 Task: Find connections with filter location Wuppertal with filter topic #successwith filter profile language French with filter current company Kearney with filter school Doon University, Dehradun with filter industry Office Administration with filter service category Information Management with filter keywords title Nurse
Action: Mouse moved to (588, 69)
Screenshot: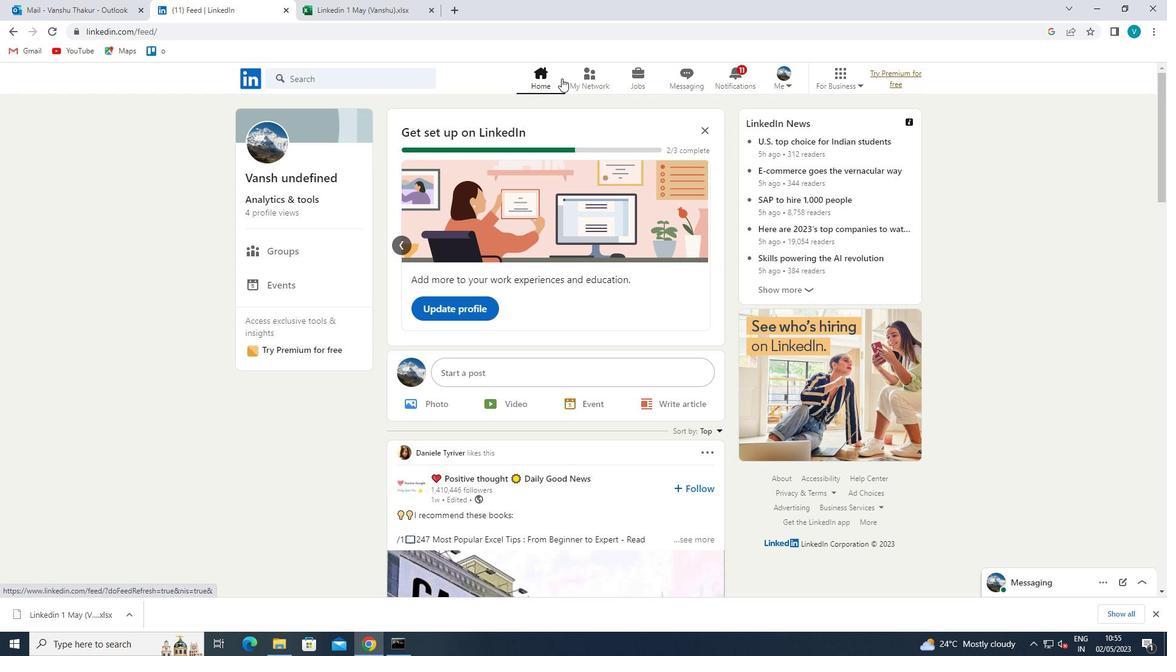 
Action: Mouse pressed left at (588, 69)
Screenshot: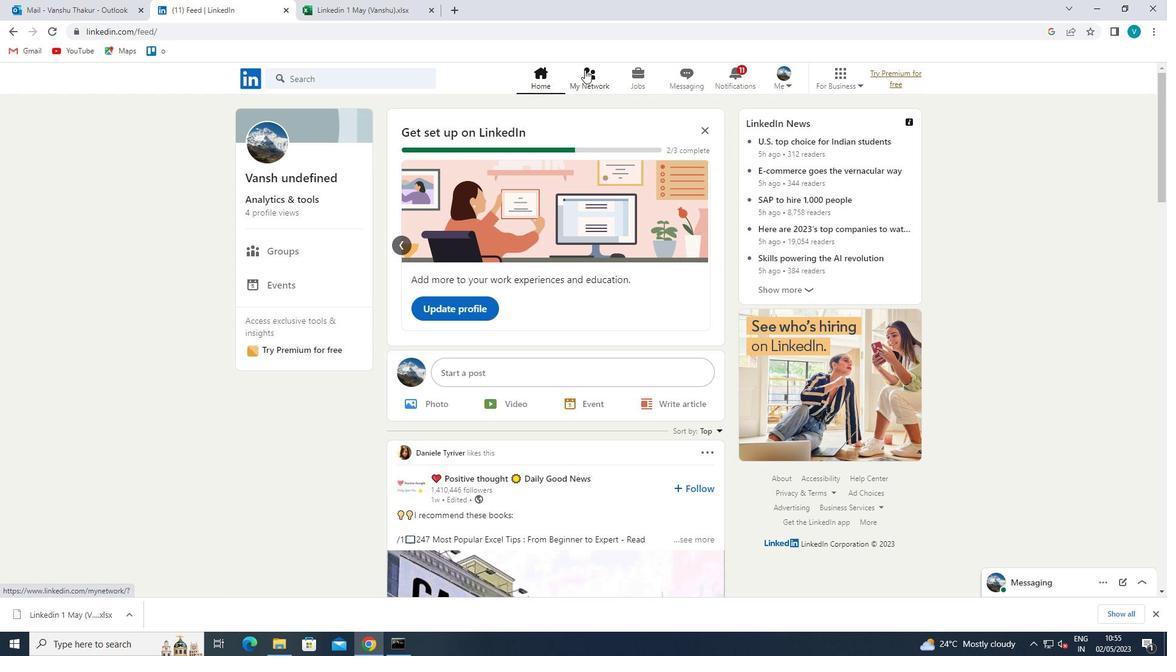 
Action: Mouse moved to (376, 146)
Screenshot: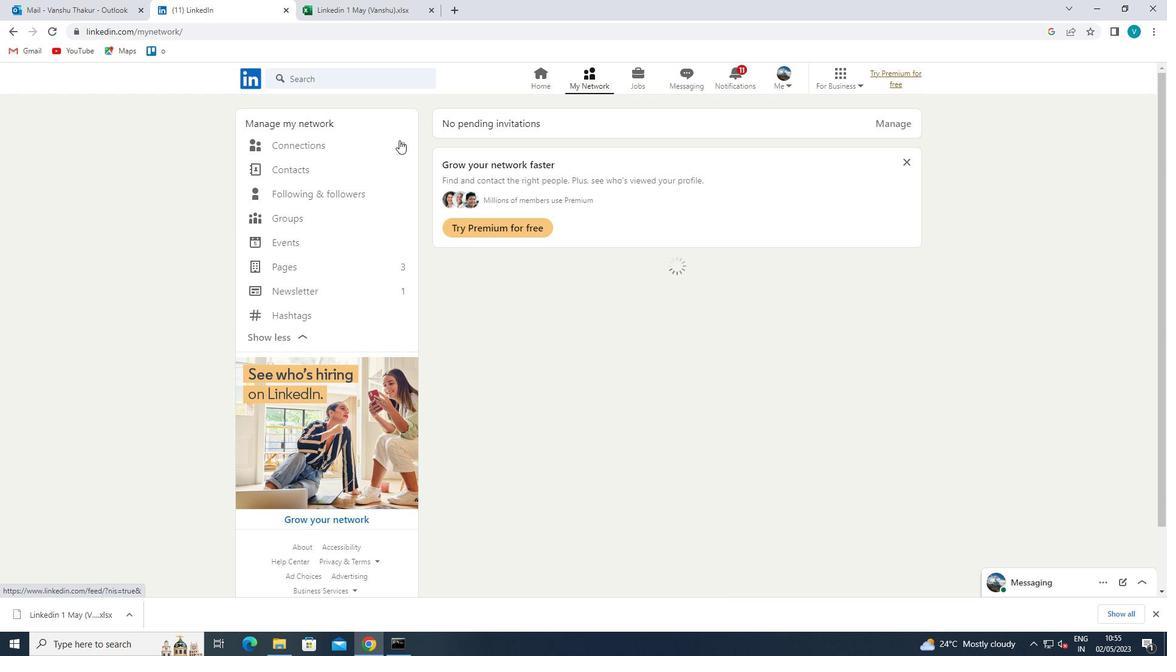 
Action: Mouse pressed left at (376, 146)
Screenshot: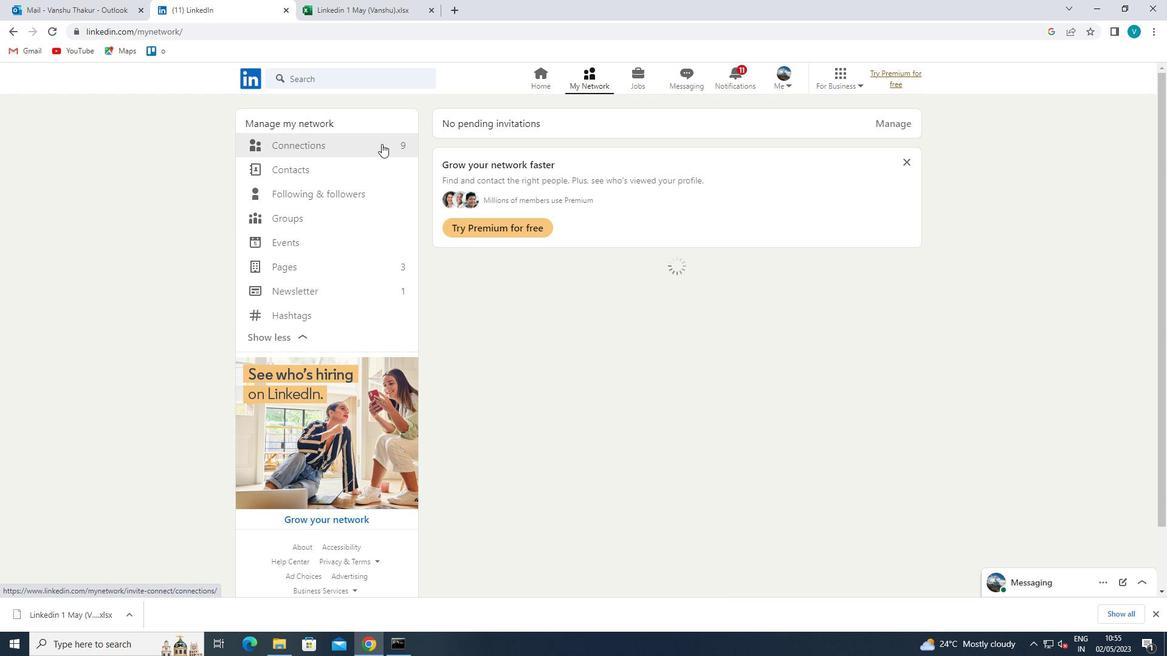 
Action: Mouse moved to (684, 143)
Screenshot: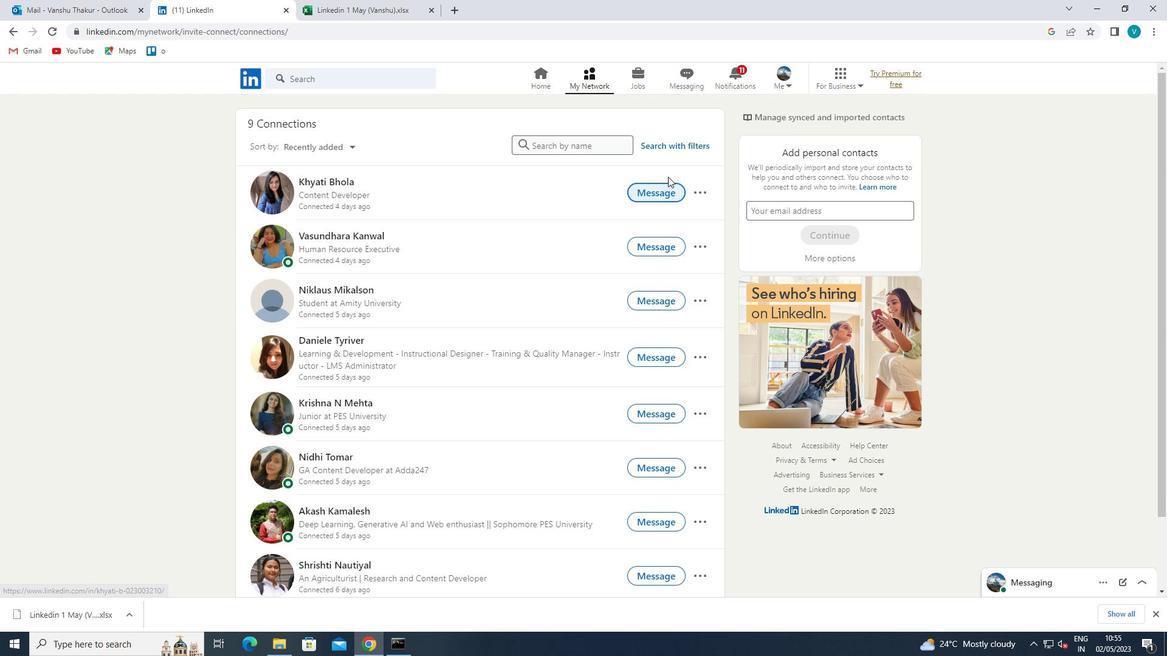 
Action: Mouse pressed left at (684, 143)
Screenshot: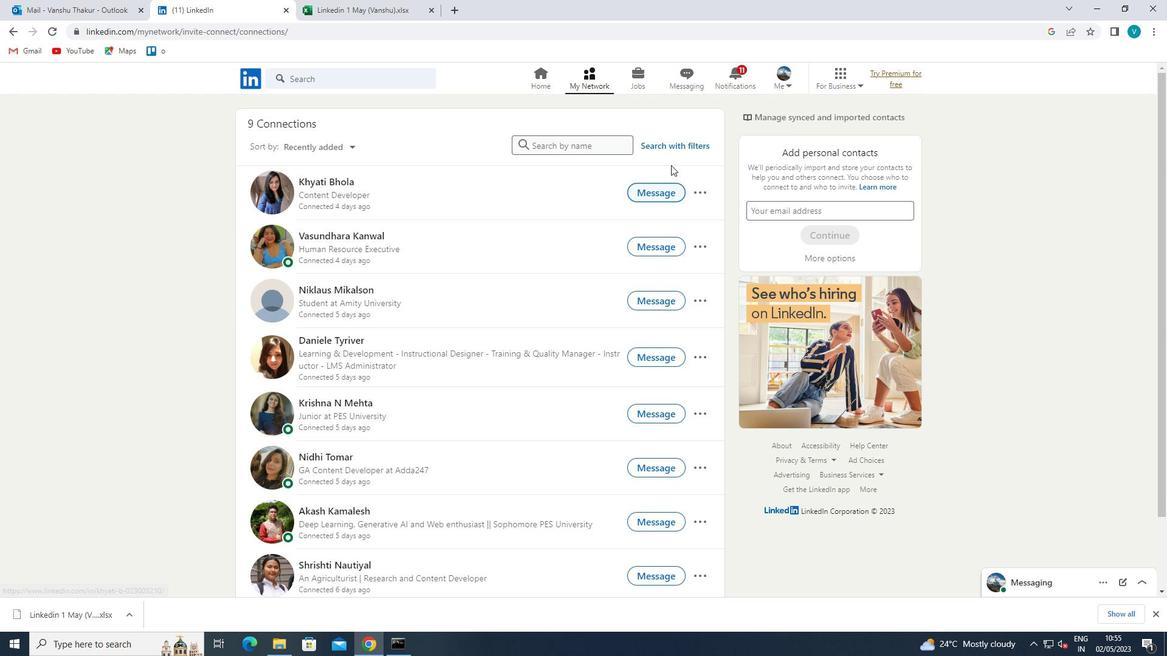 
Action: Mouse moved to (571, 109)
Screenshot: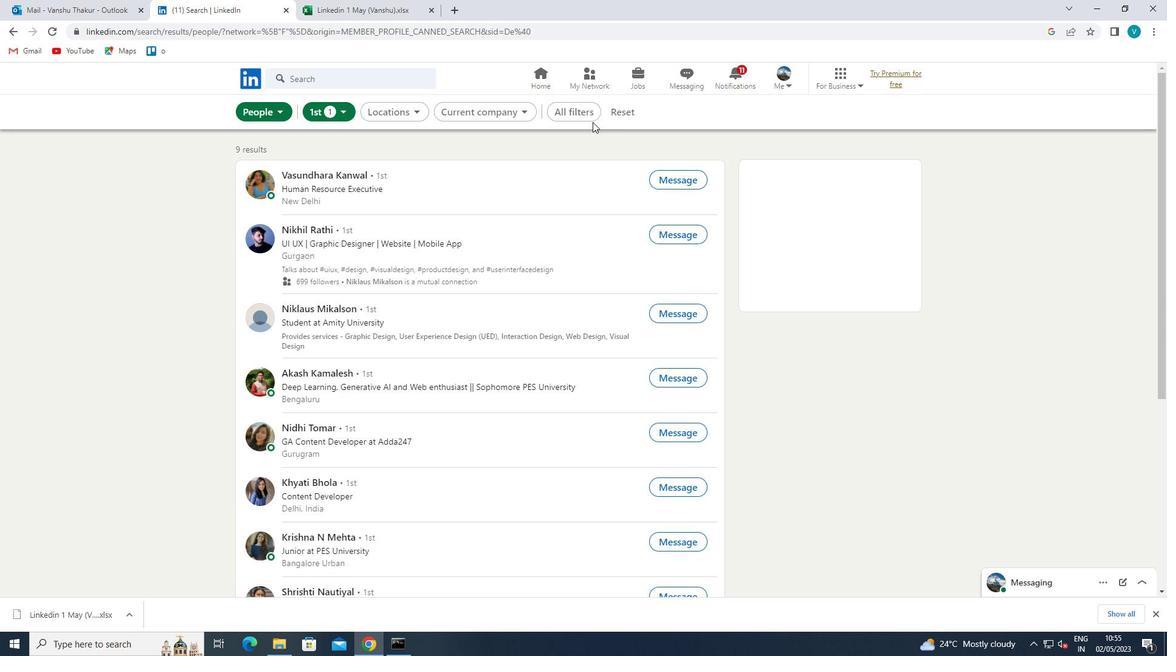 
Action: Mouse pressed left at (571, 109)
Screenshot: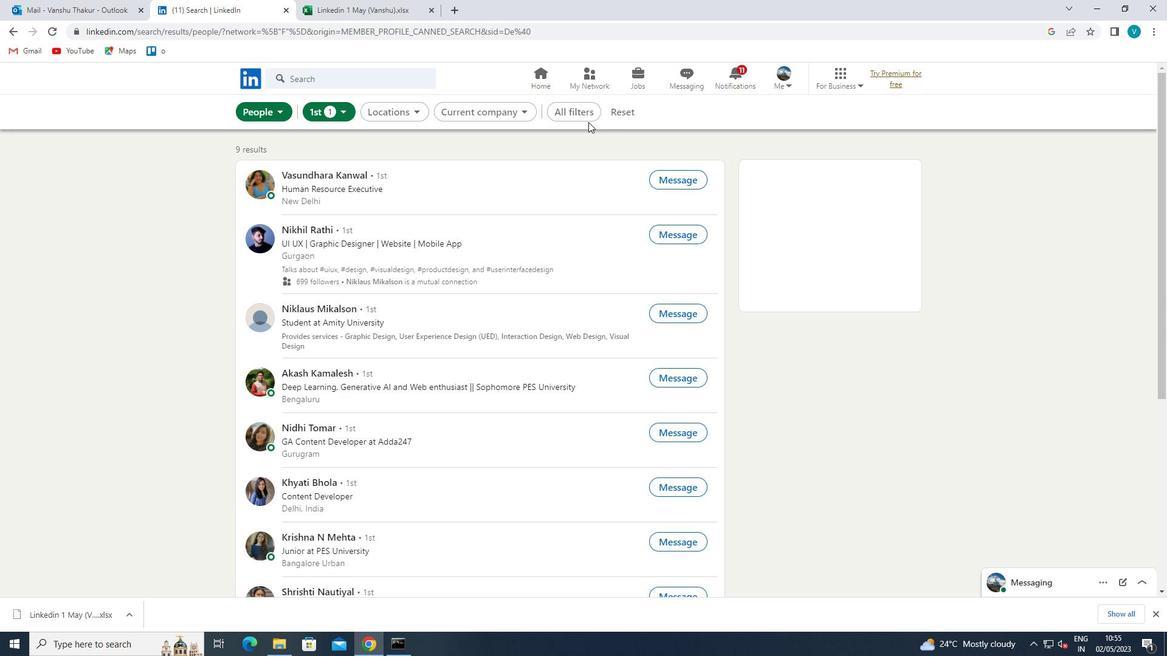 
Action: Mouse moved to (935, 256)
Screenshot: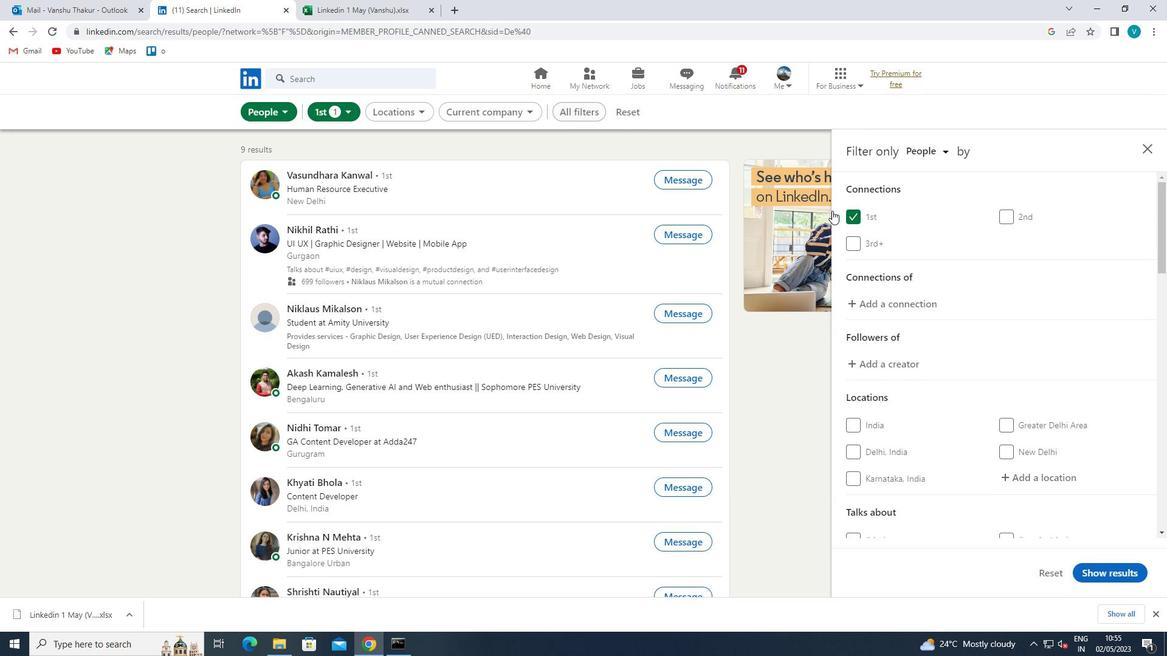 
Action: Mouse scrolled (935, 256) with delta (0, 0)
Screenshot: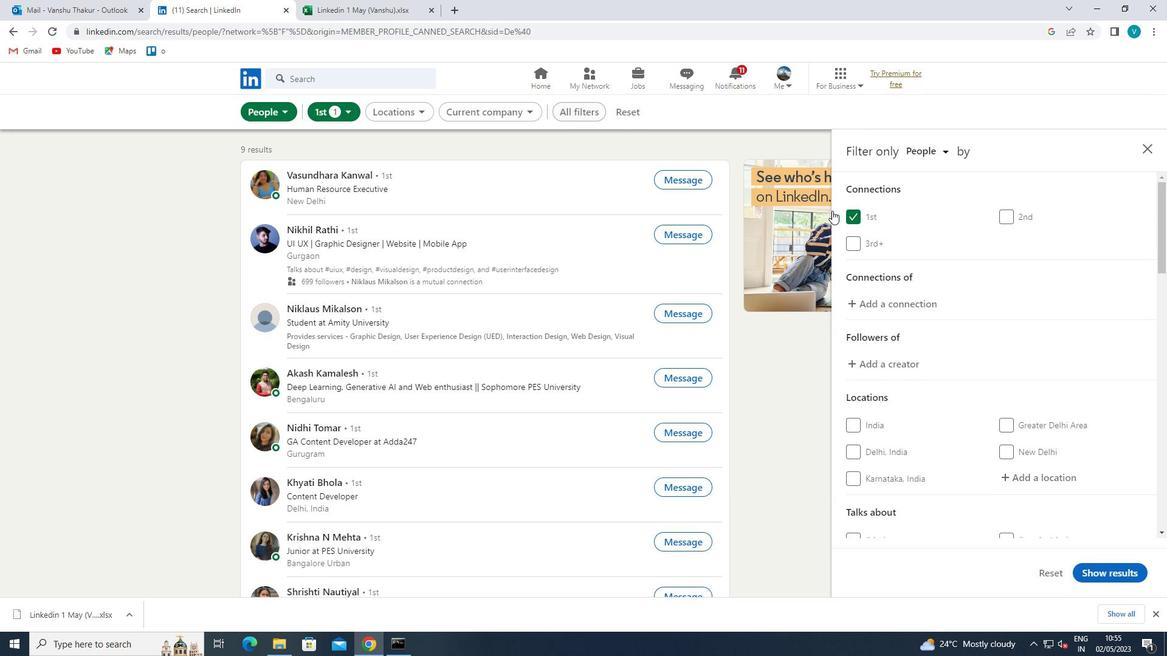 
Action: Mouse moved to (936, 257)
Screenshot: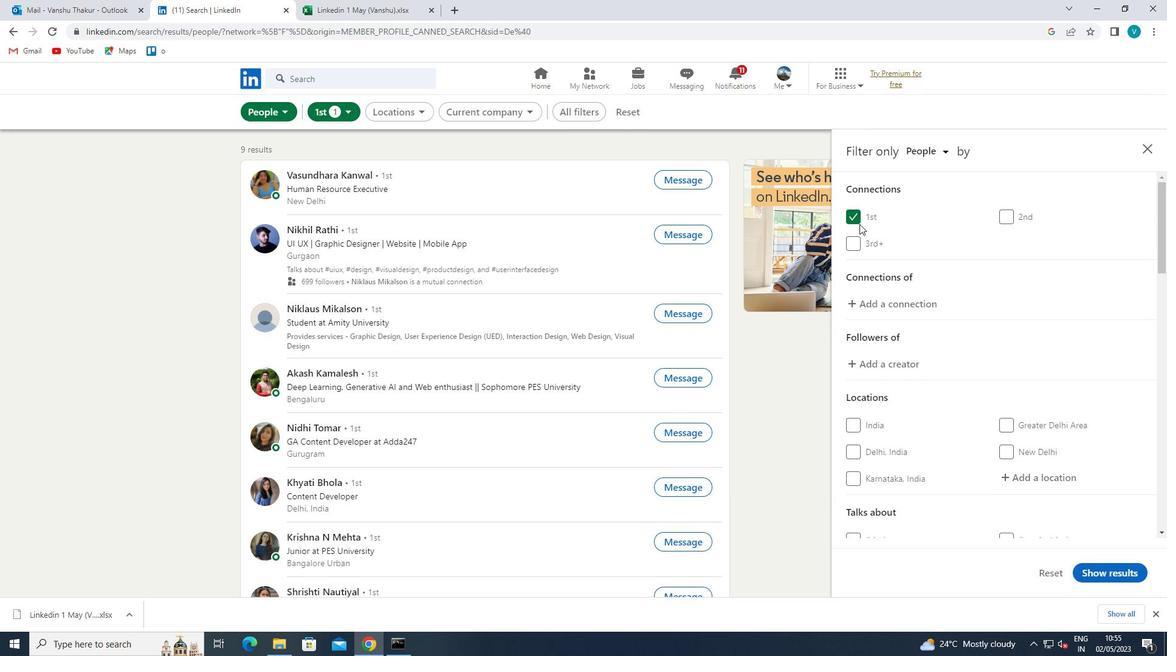 
Action: Mouse scrolled (936, 256) with delta (0, 0)
Screenshot: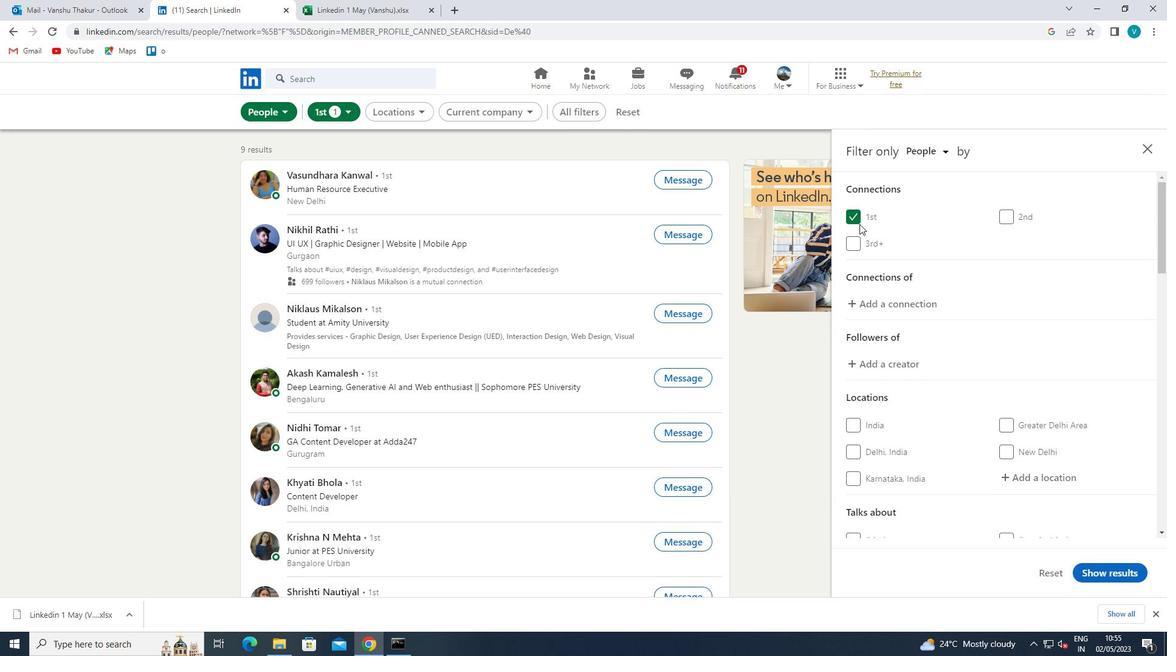 
Action: Mouse moved to (1028, 348)
Screenshot: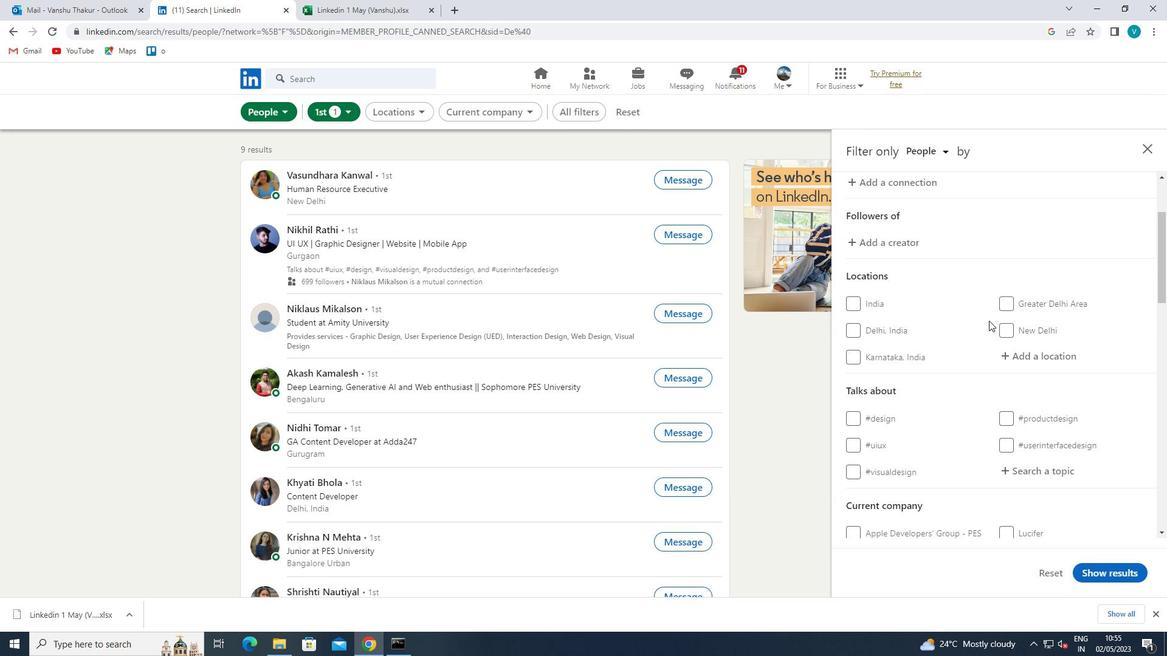 
Action: Mouse pressed left at (1028, 348)
Screenshot: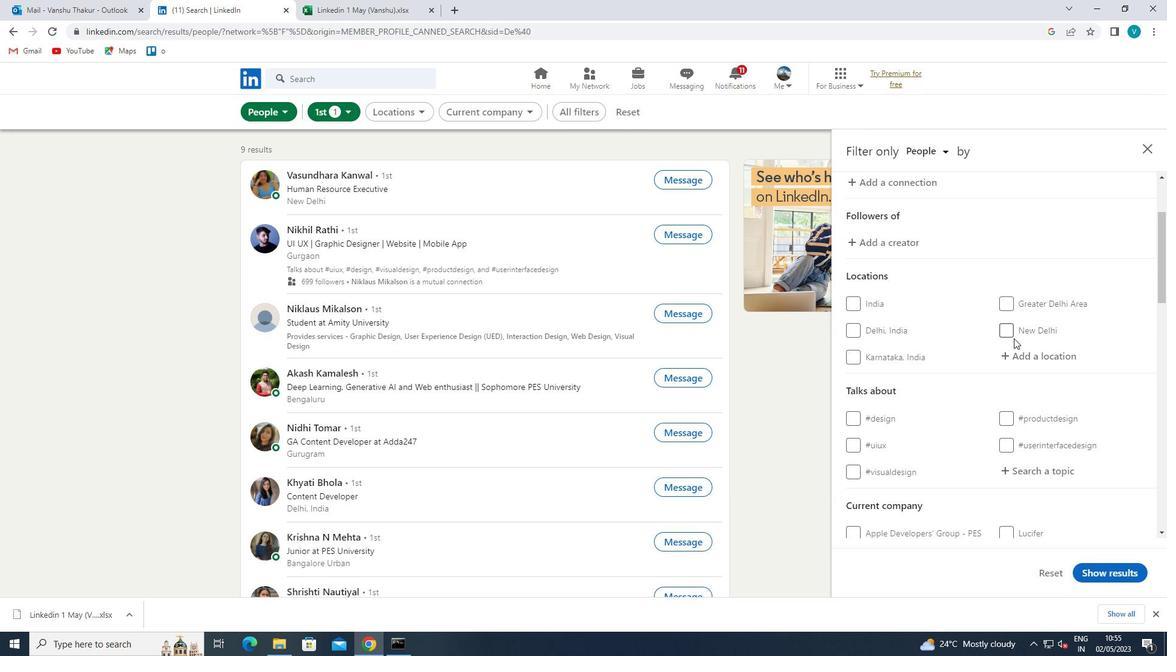 
Action: Mouse moved to (993, 327)
Screenshot: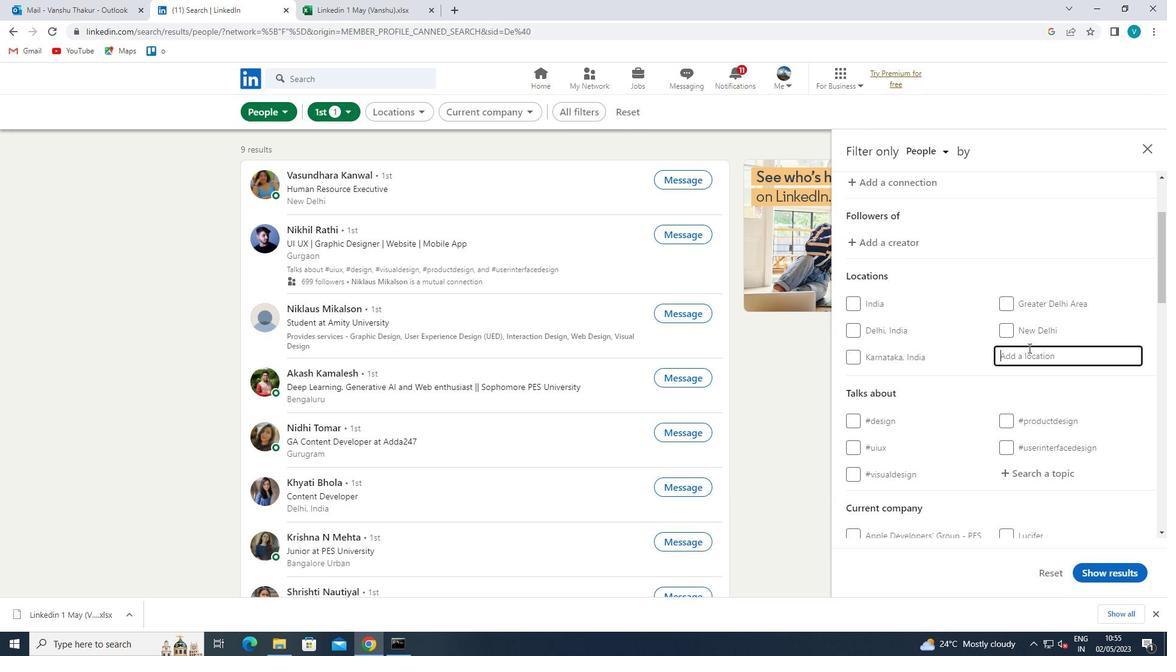 
Action: Key pressed <Key.shift>WUPPERTAL
Screenshot: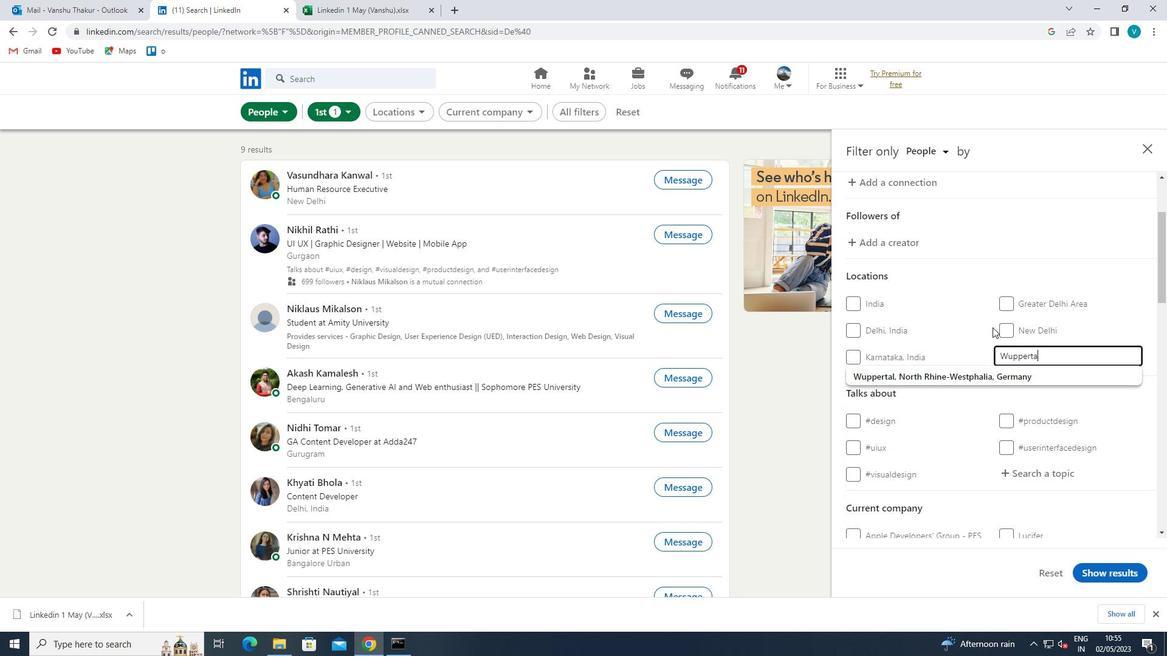 
Action: Mouse moved to (982, 377)
Screenshot: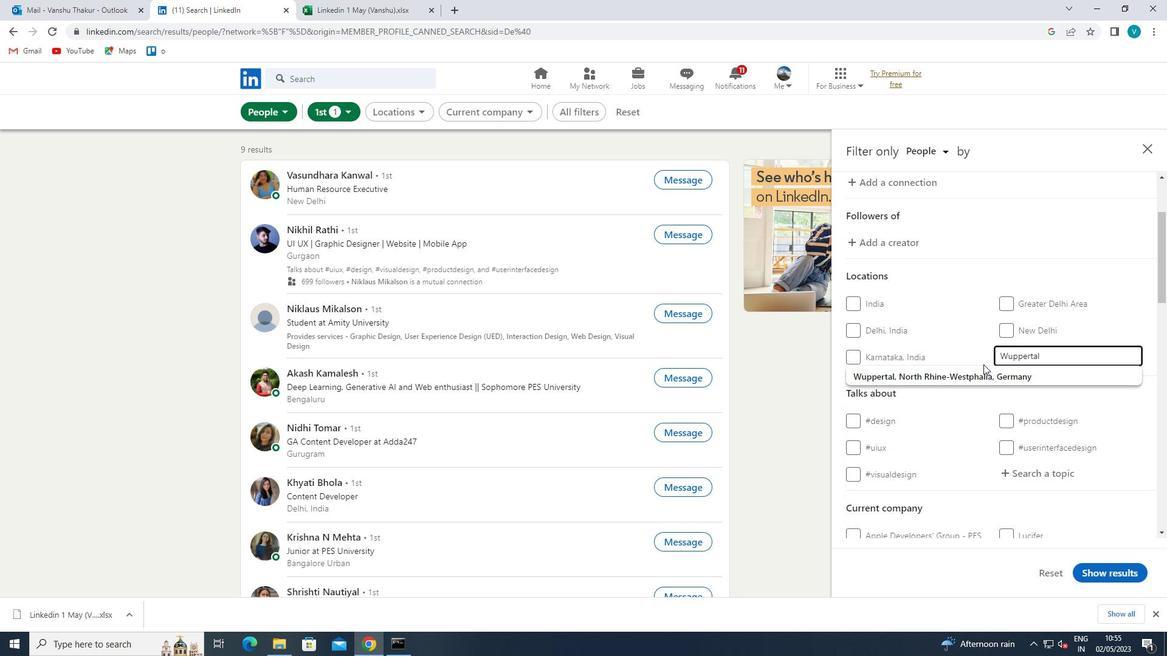 
Action: Mouse pressed left at (982, 377)
Screenshot: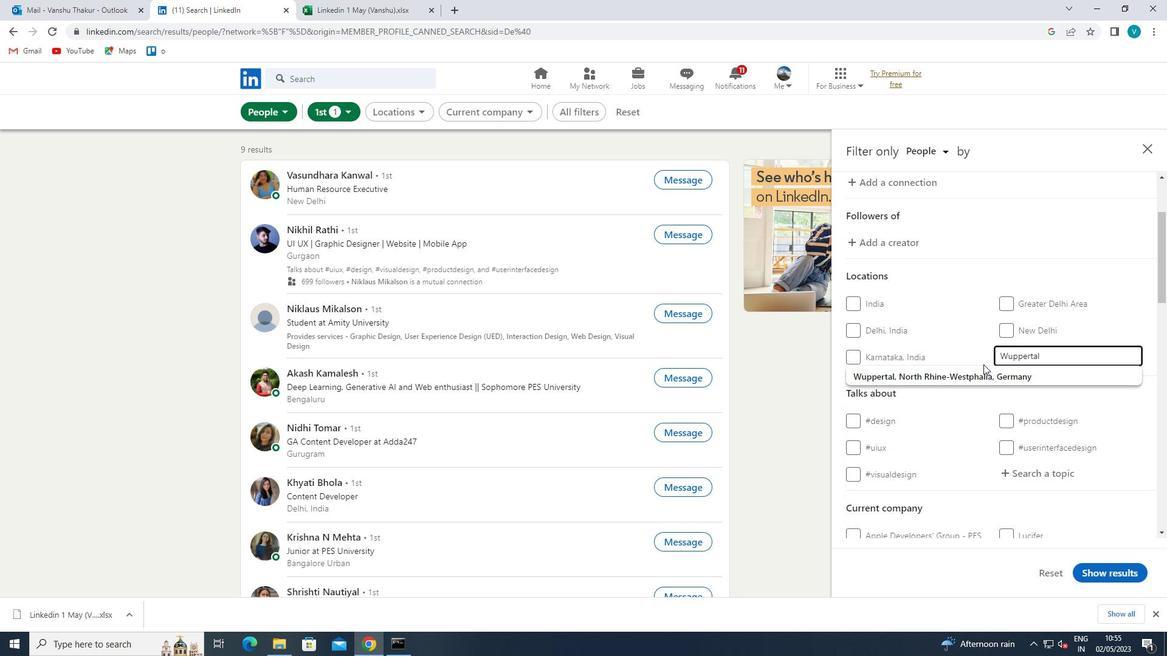 
Action: Mouse moved to (981, 378)
Screenshot: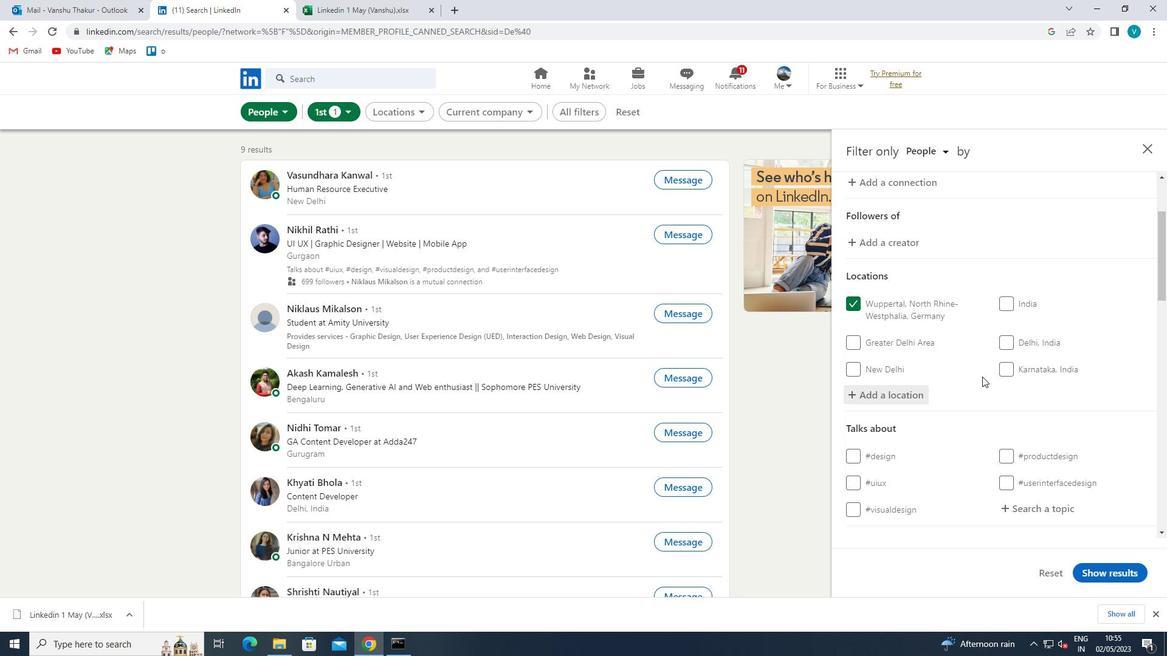 
Action: Mouse scrolled (981, 377) with delta (0, 0)
Screenshot: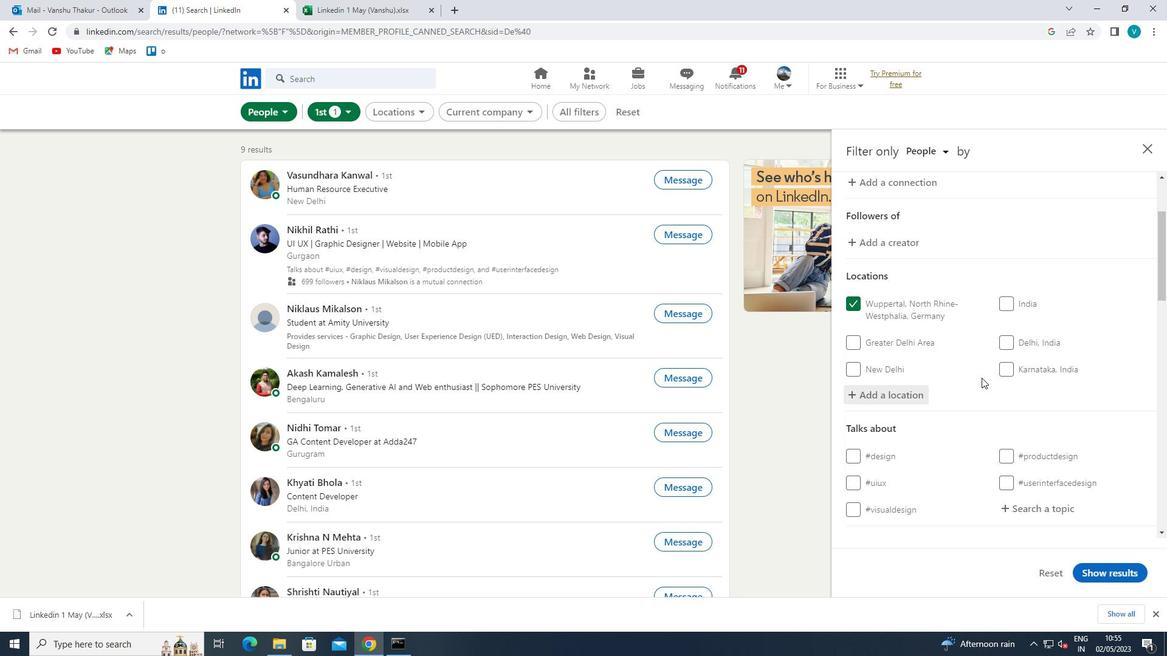 
Action: Mouse moved to (980, 378)
Screenshot: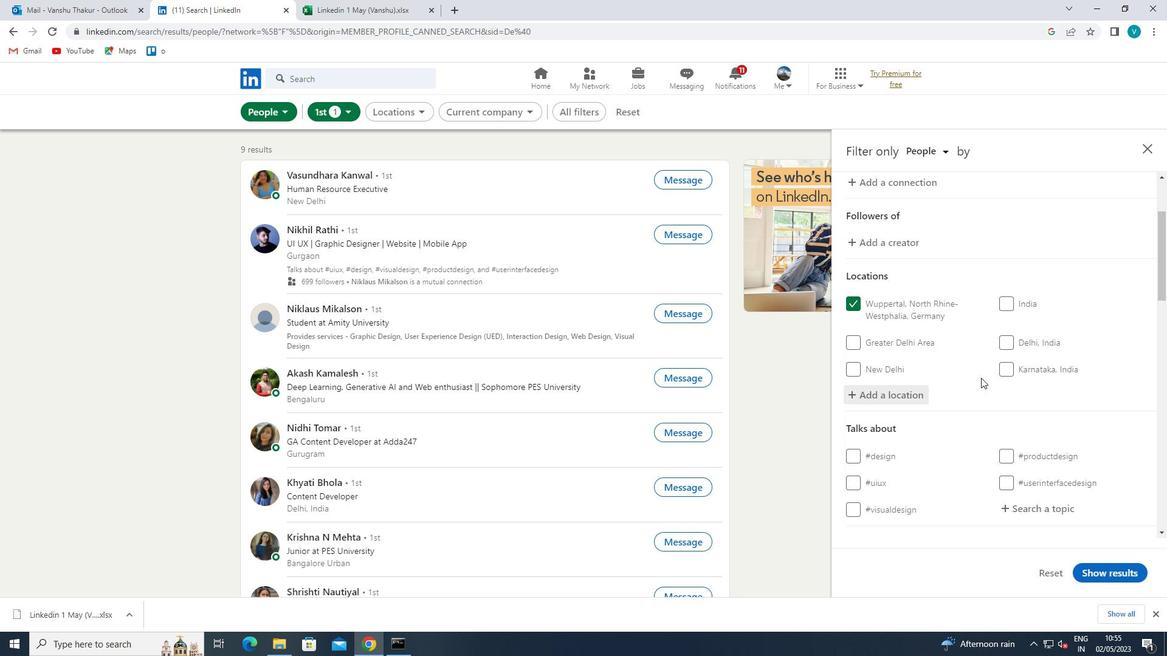 
Action: Mouse scrolled (980, 378) with delta (0, 0)
Screenshot: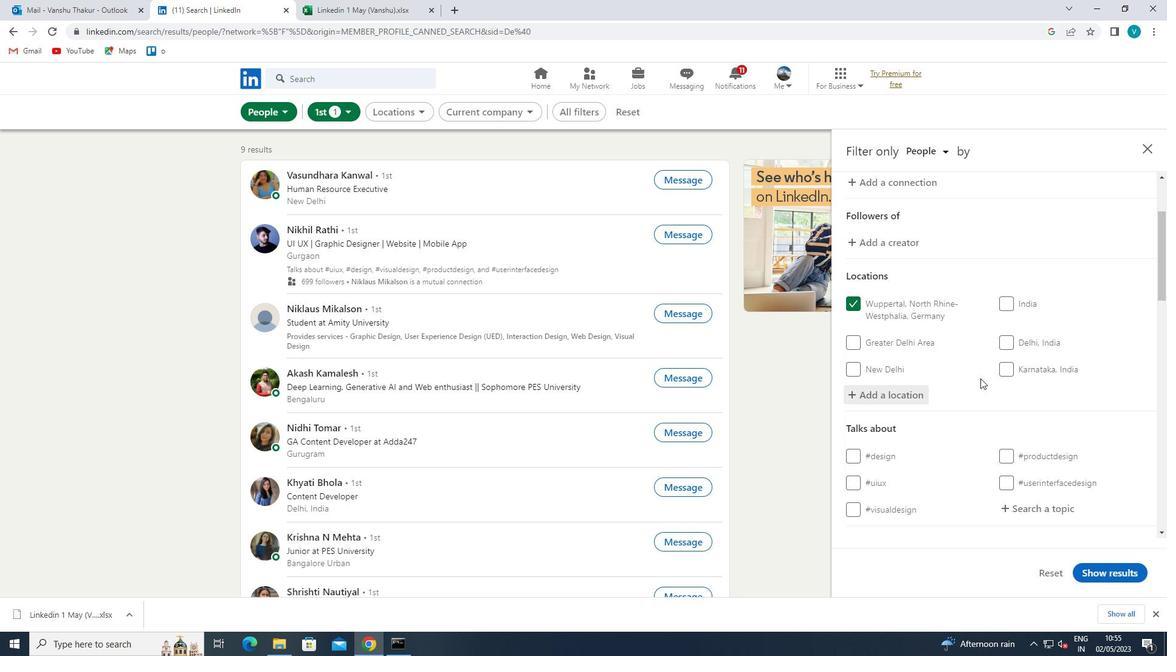 
Action: Mouse scrolled (980, 378) with delta (0, 0)
Screenshot: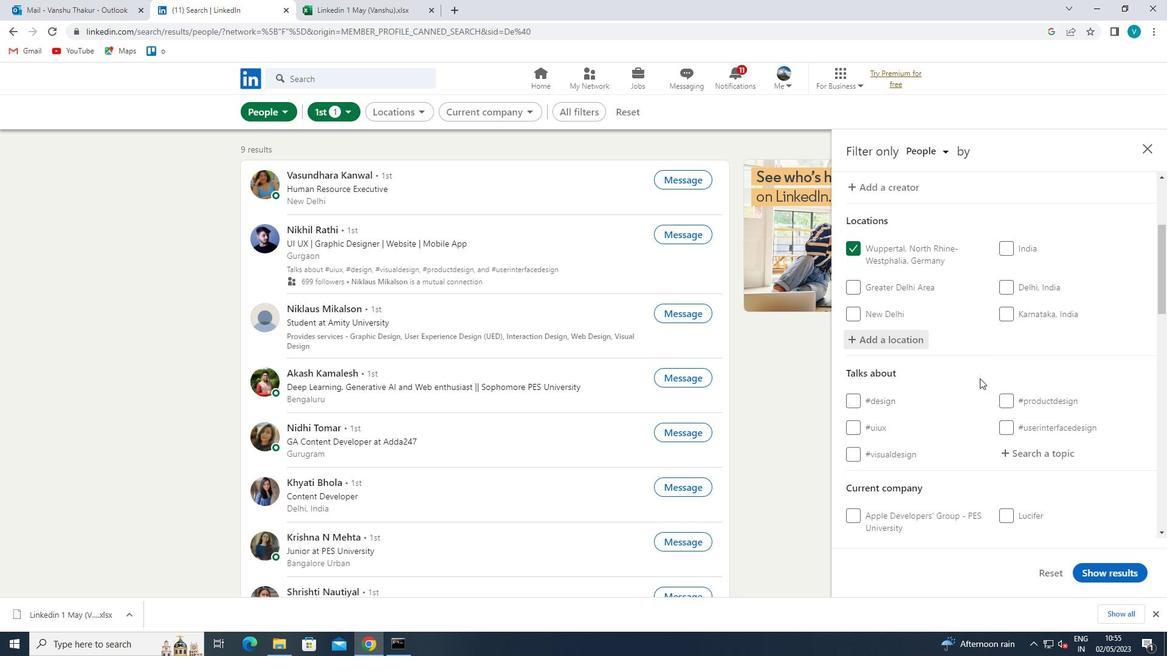 
Action: Mouse moved to (1056, 326)
Screenshot: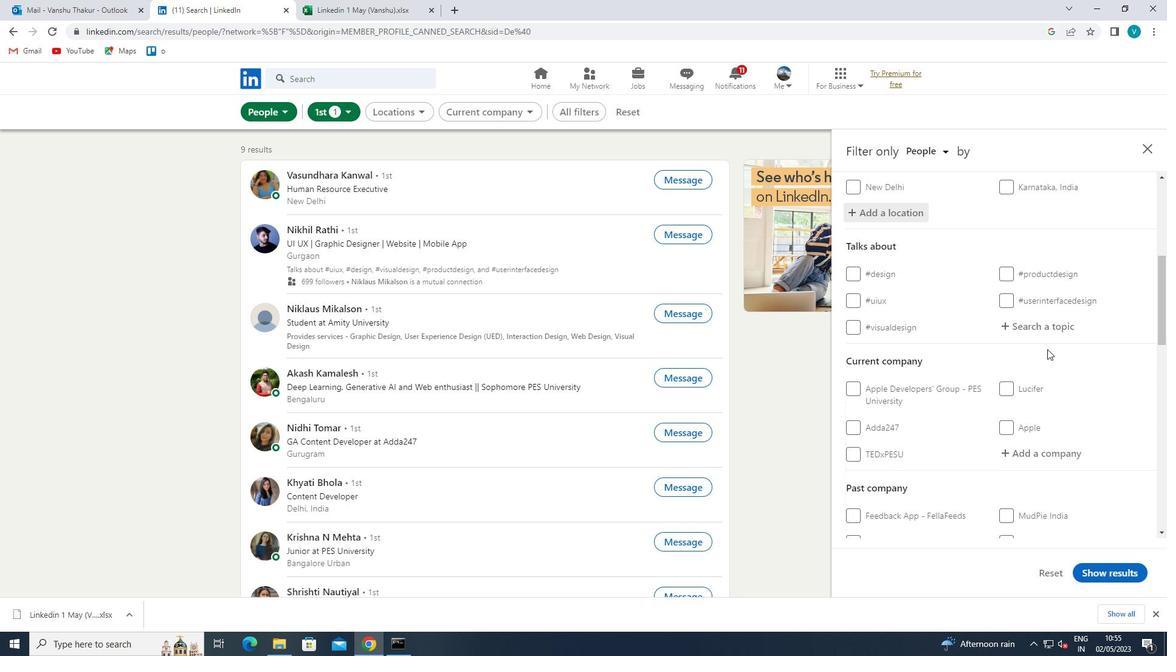 
Action: Mouse pressed left at (1056, 326)
Screenshot: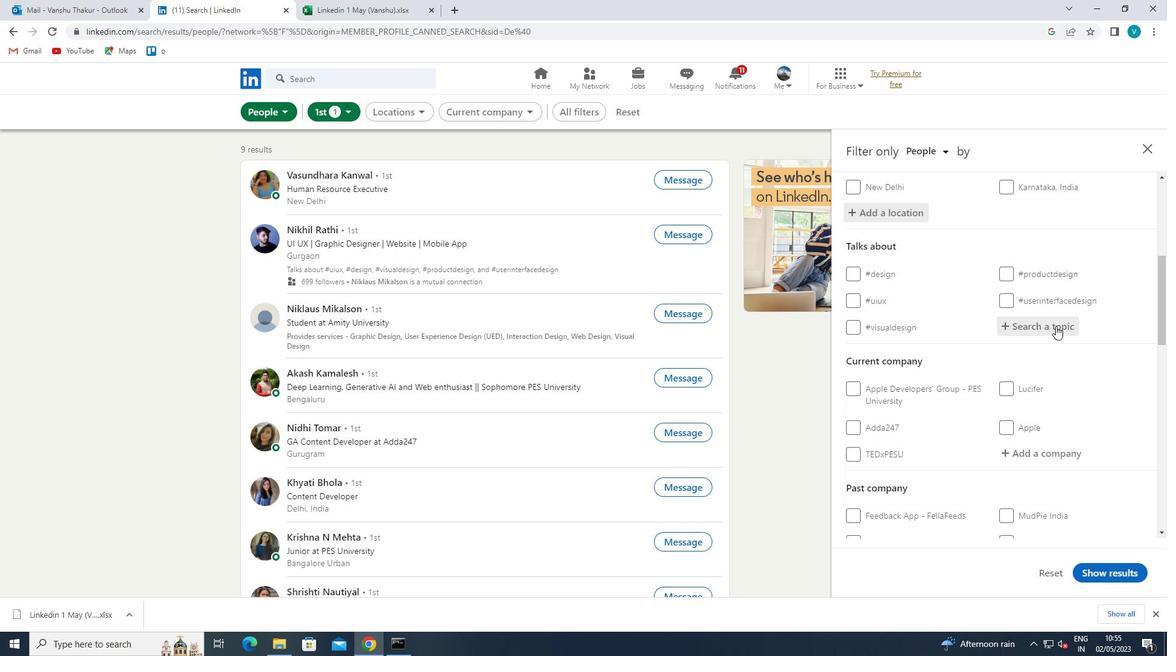 
Action: Mouse moved to (1020, 304)
Screenshot: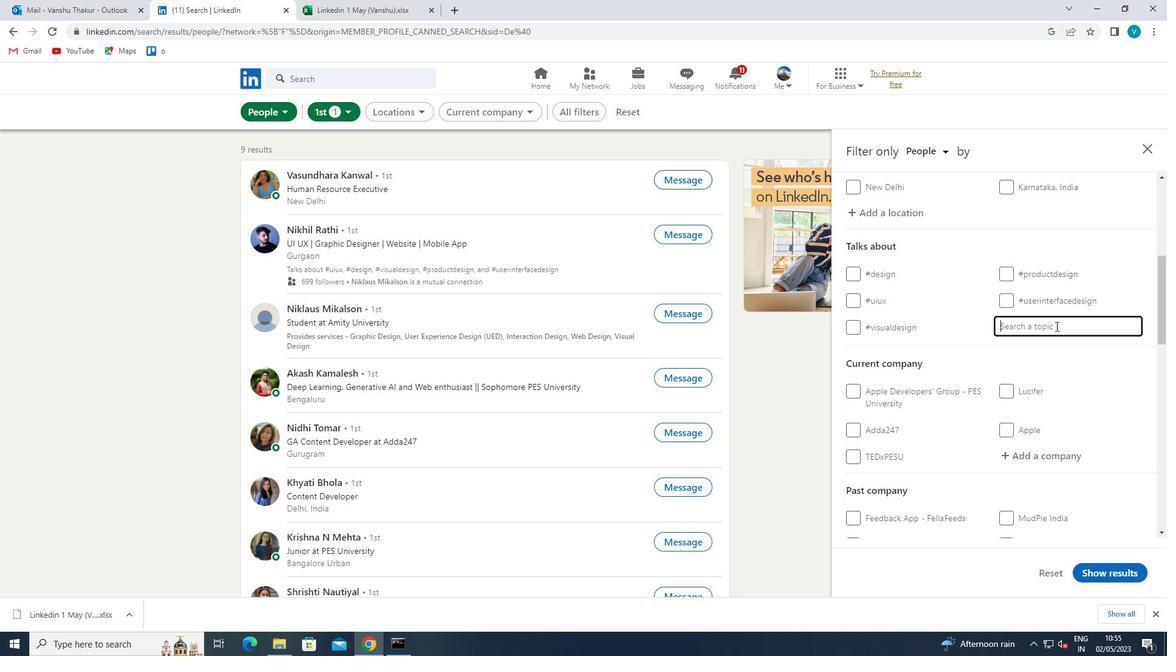 
Action: Key pressed SUCCESS
Screenshot: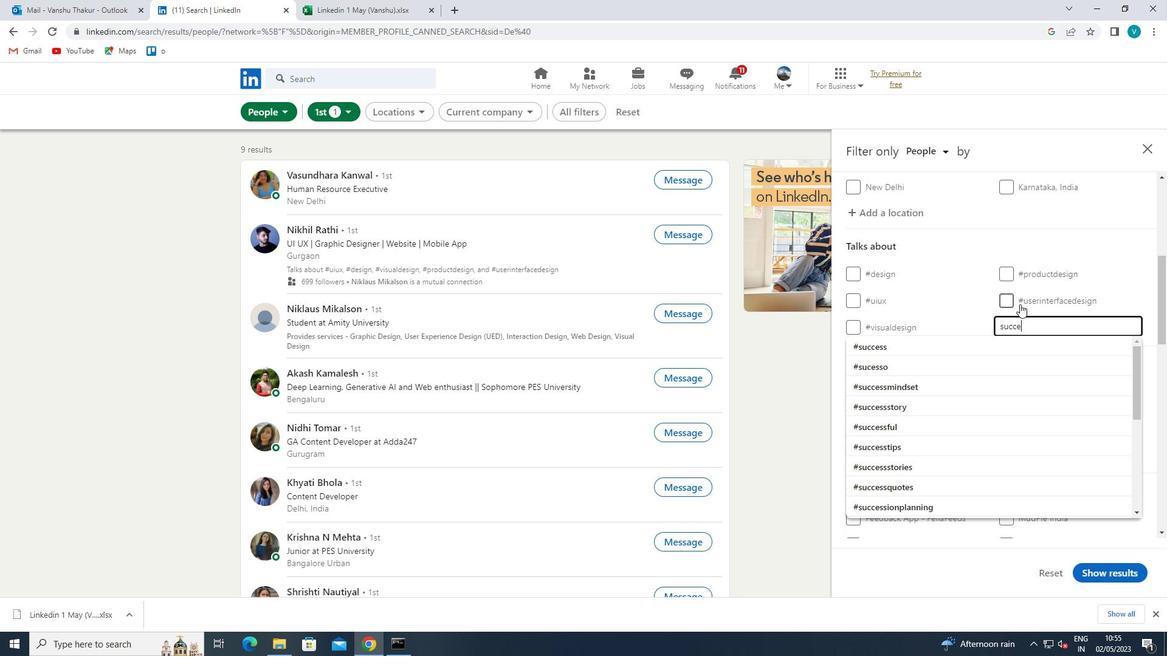 
Action: Mouse moved to (994, 349)
Screenshot: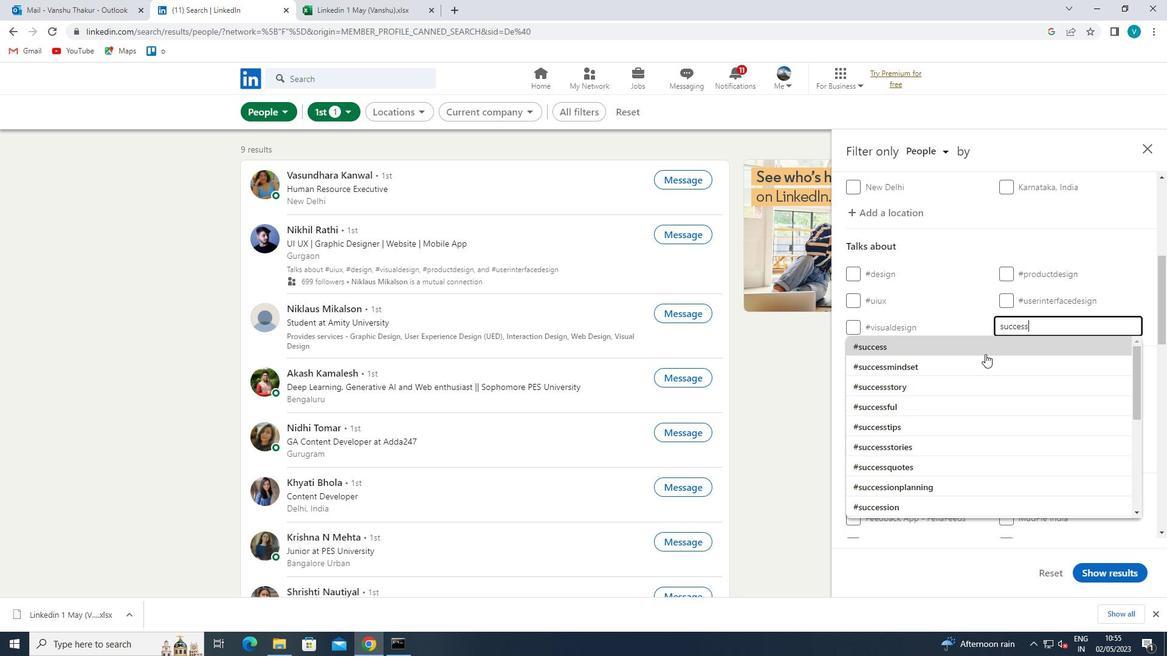 
Action: Mouse pressed left at (994, 349)
Screenshot: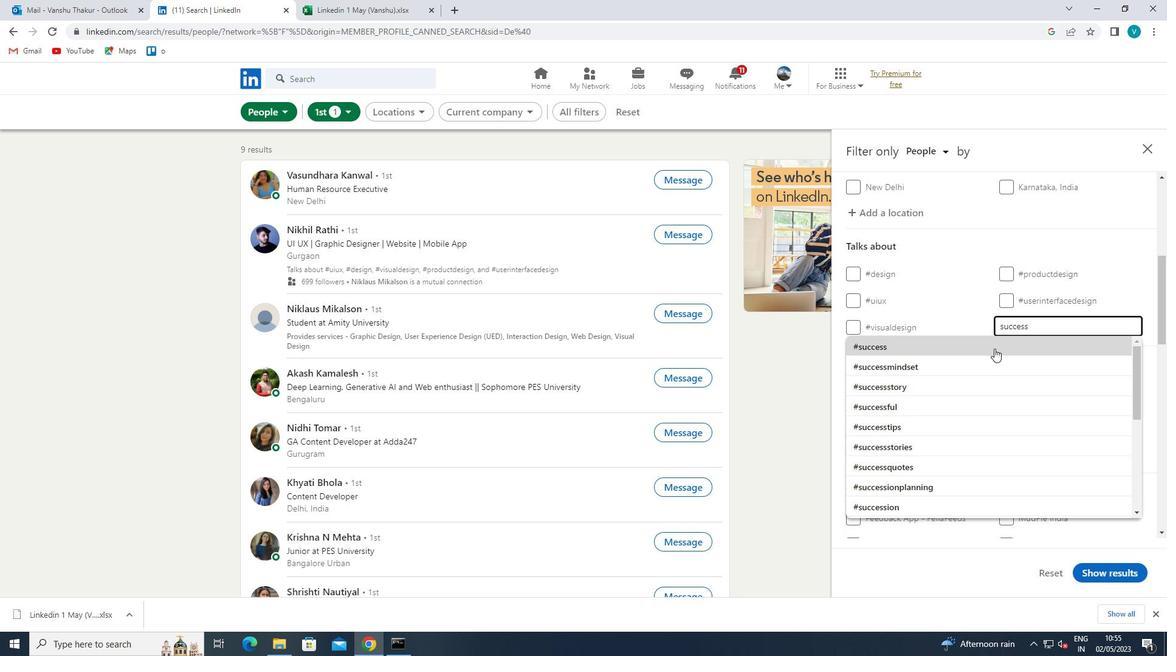
Action: Mouse scrolled (994, 348) with delta (0, 0)
Screenshot: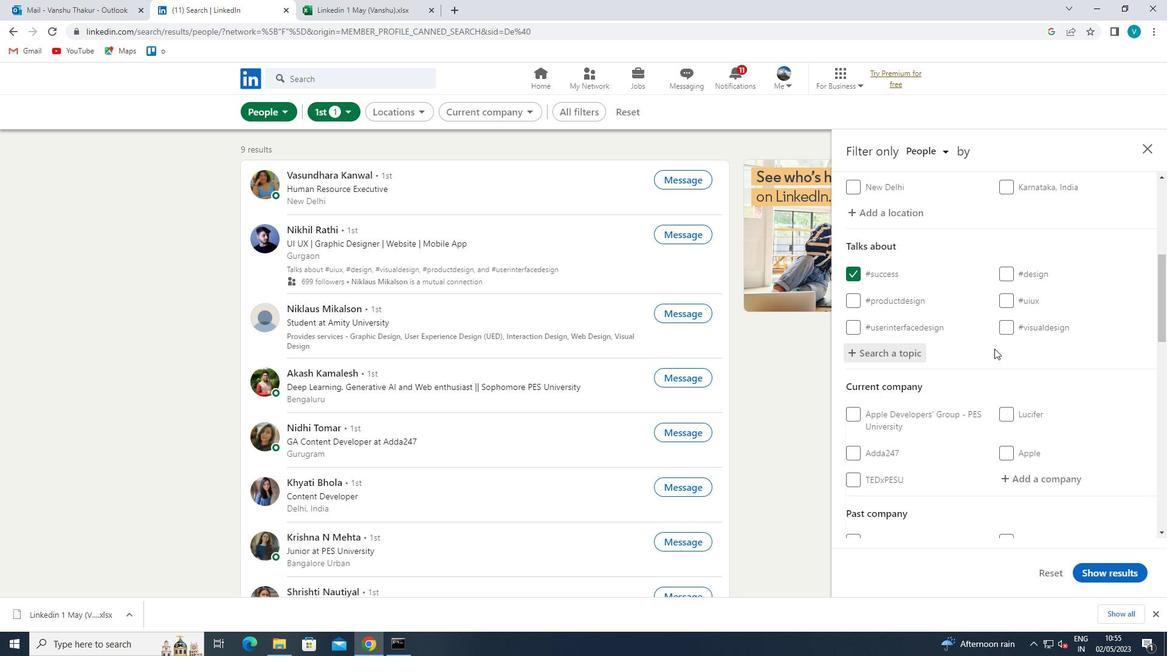 
Action: Mouse scrolled (994, 348) with delta (0, 0)
Screenshot: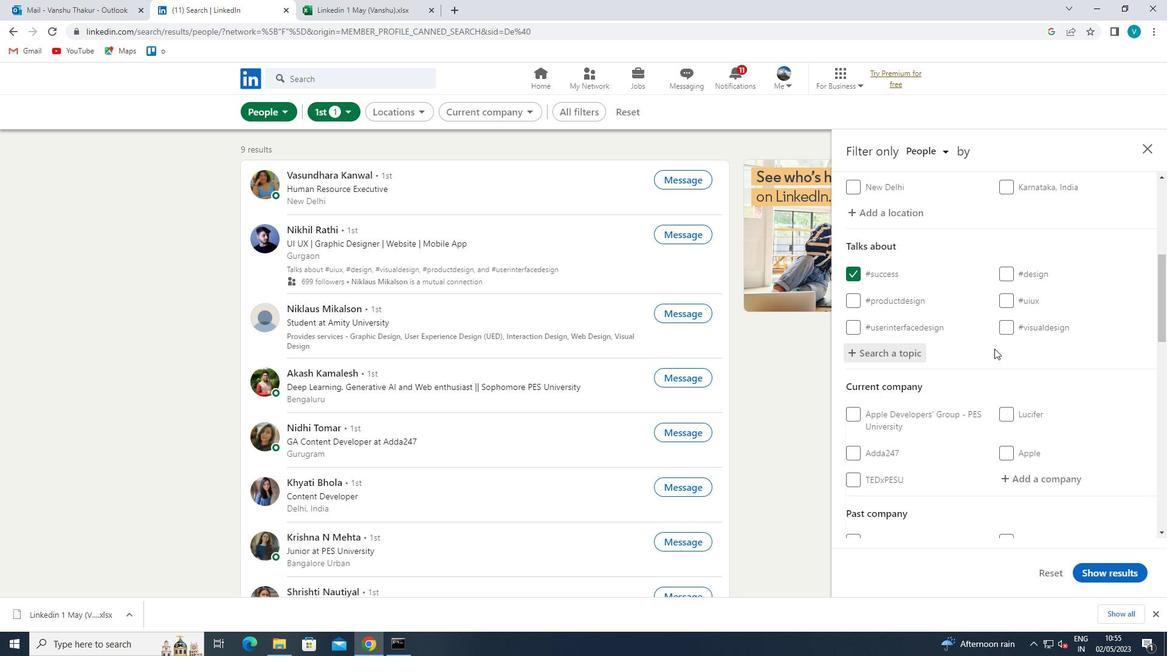 
Action: Mouse moved to (1013, 359)
Screenshot: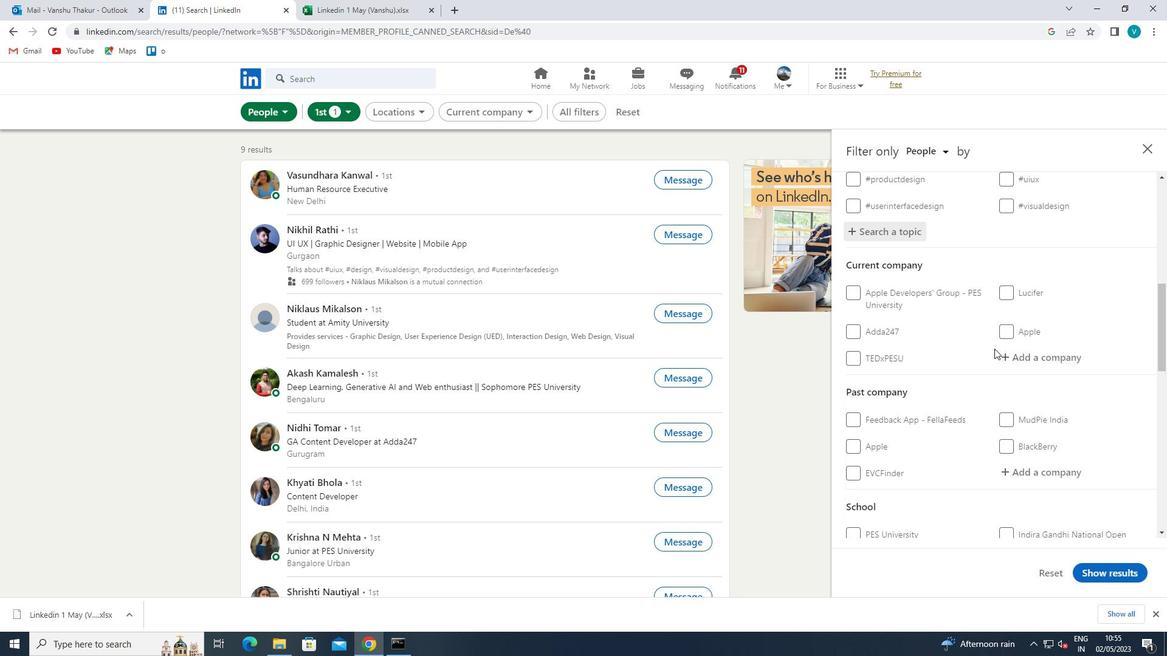
Action: Mouse pressed left at (1013, 359)
Screenshot: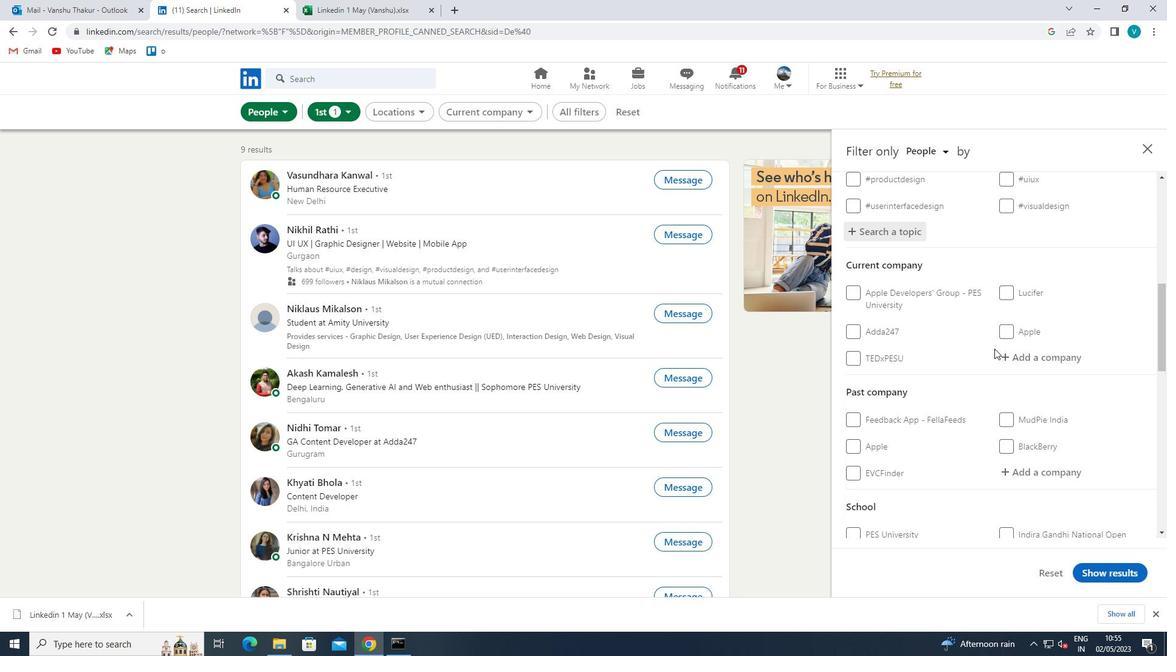 
Action: Mouse moved to (1015, 359)
Screenshot: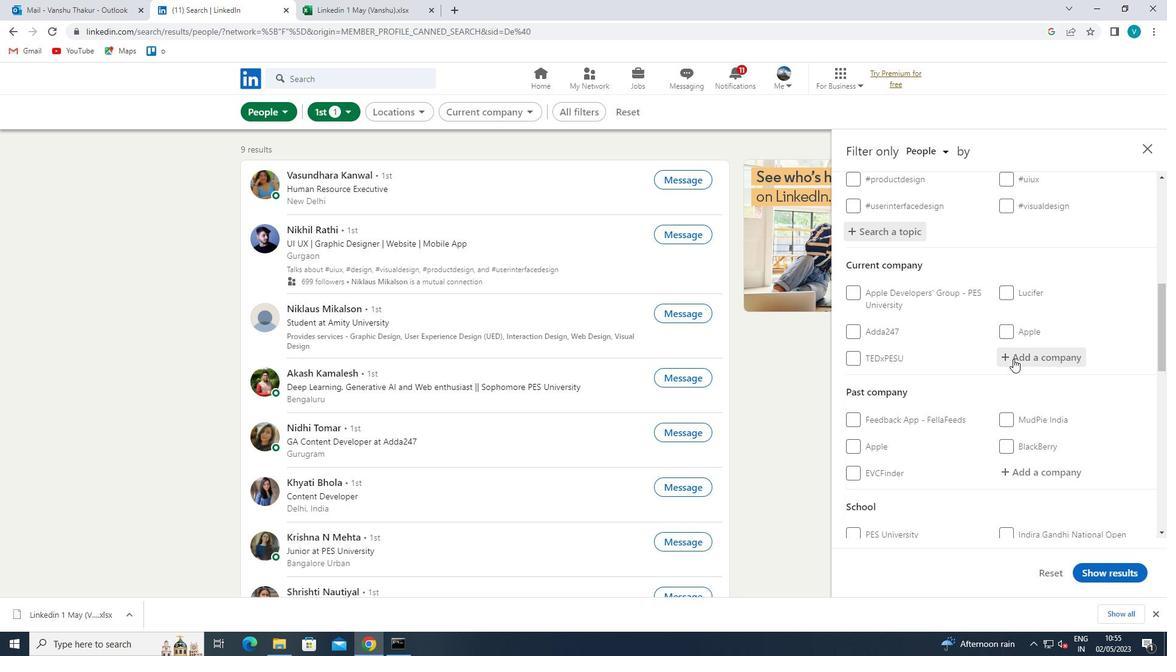 
Action: Key pressed <Key.shift>KEAR
Screenshot: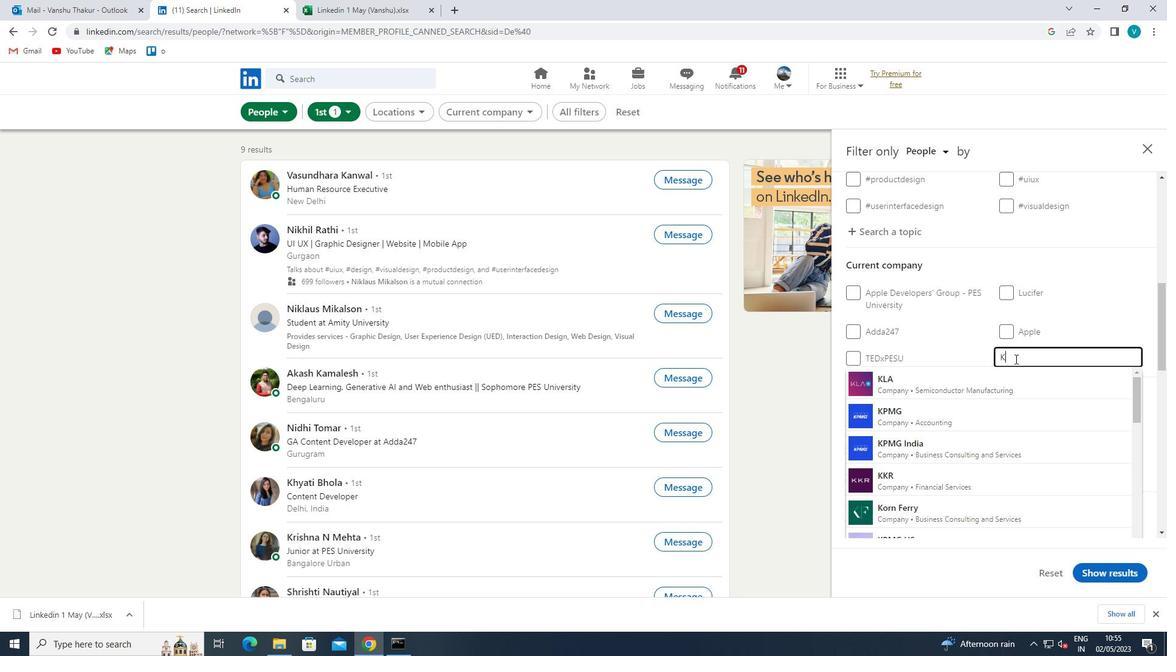 
Action: Mouse moved to (1000, 372)
Screenshot: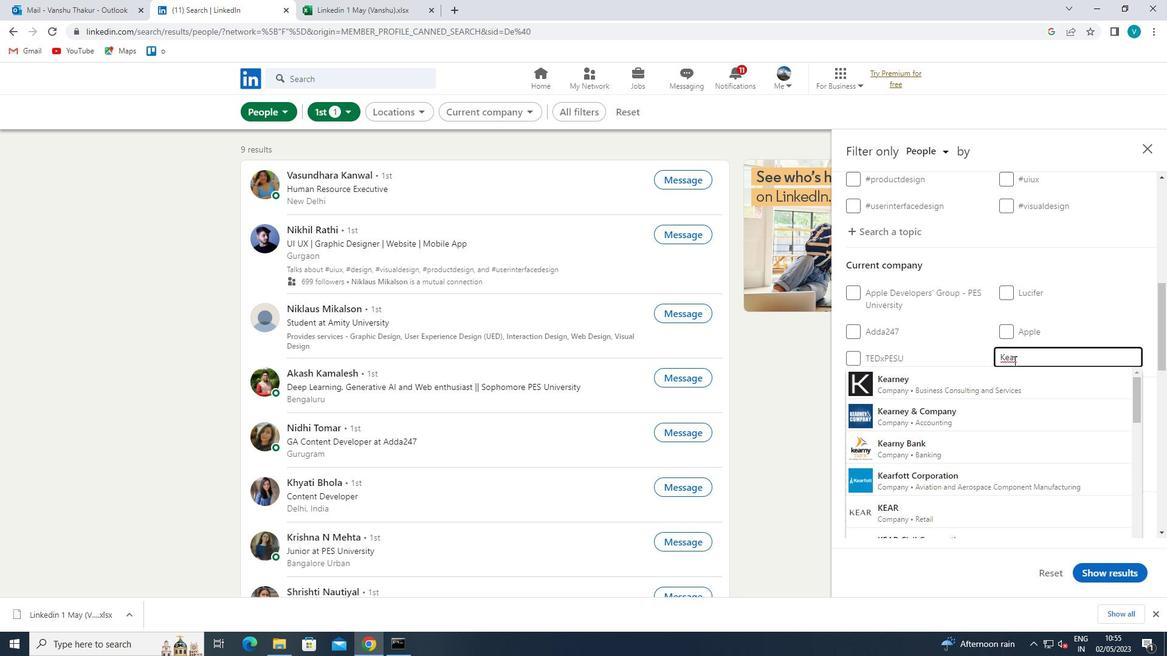 
Action: Mouse pressed left at (1000, 372)
Screenshot: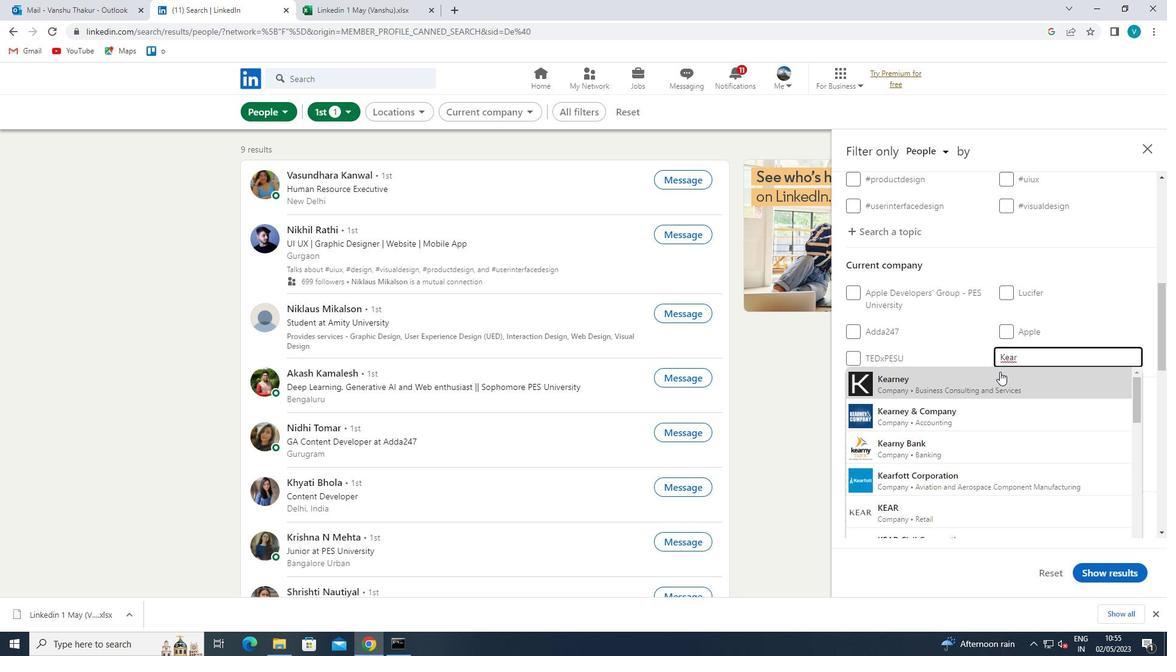 
Action: Mouse scrolled (1000, 371) with delta (0, 0)
Screenshot: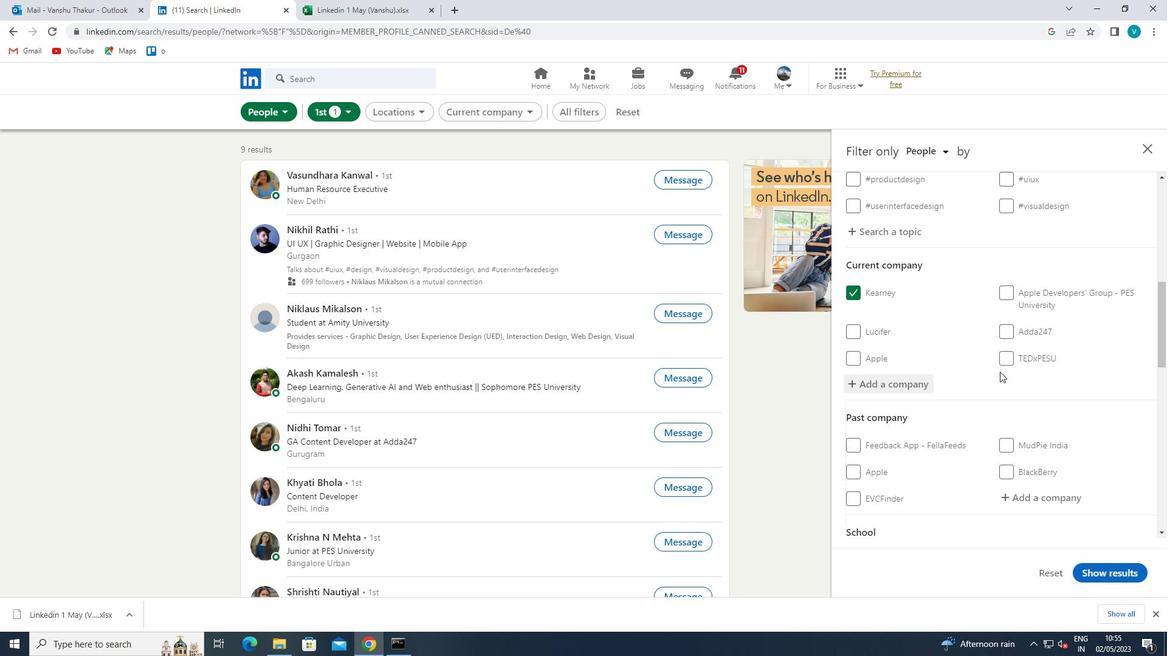 
Action: Mouse scrolled (1000, 371) with delta (0, 0)
Screenshot: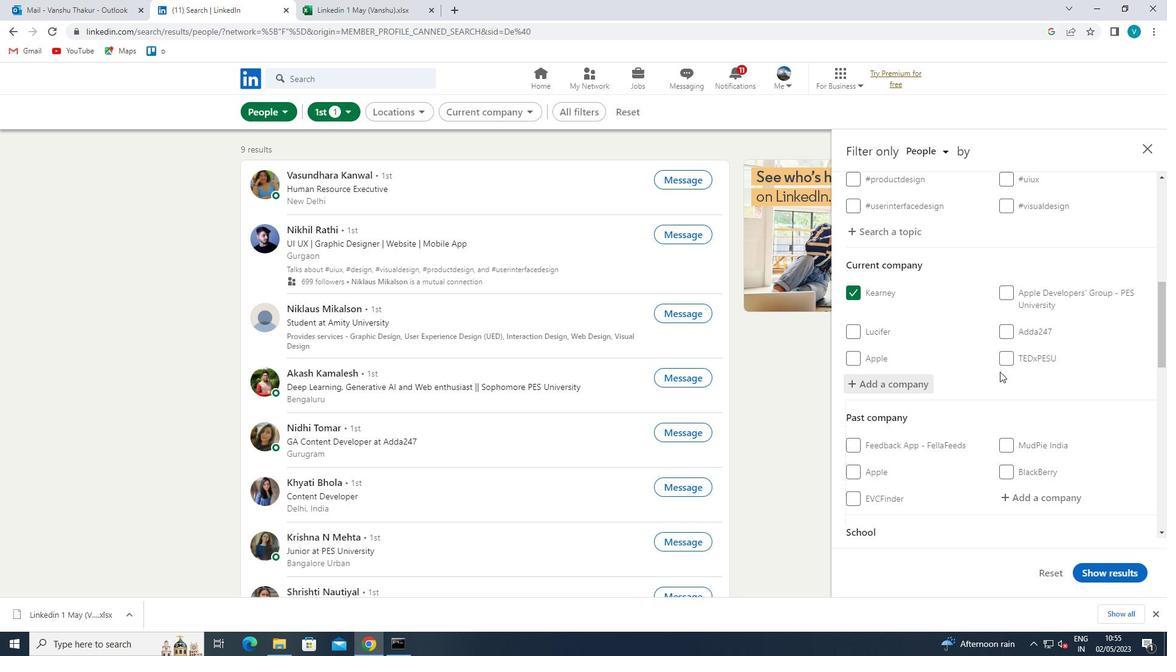 
Action: Mouse scrolled (1000, 371) with delta (0, 0)
Screenshot: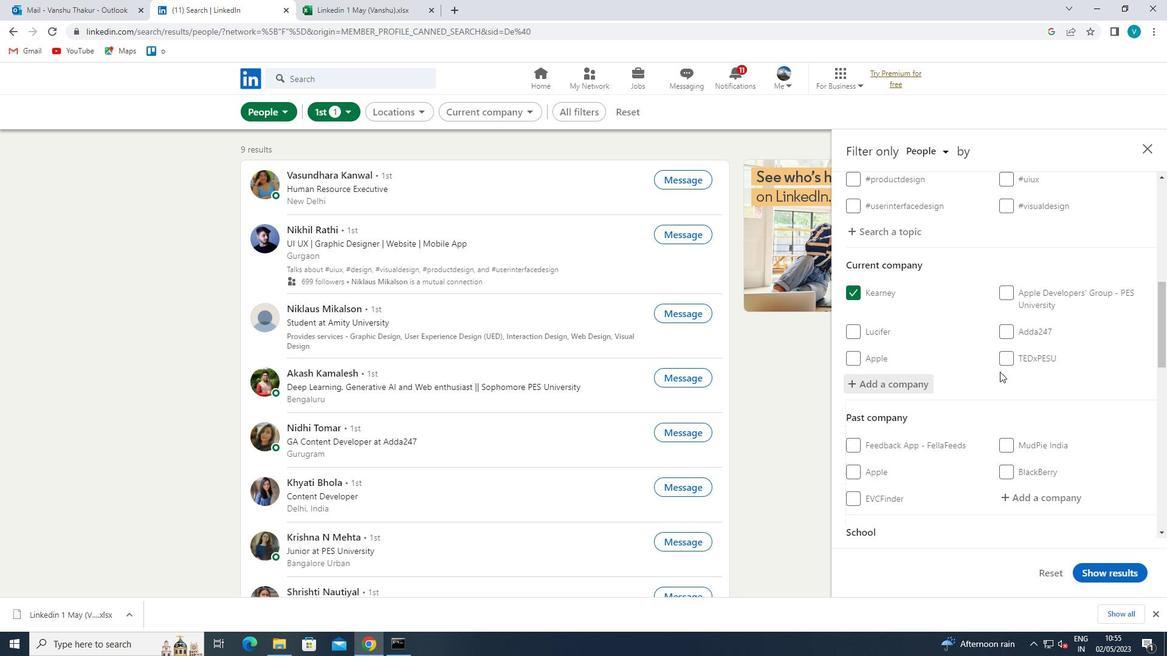 
Action: Mouse moved to (1014, 395)
Screenshot: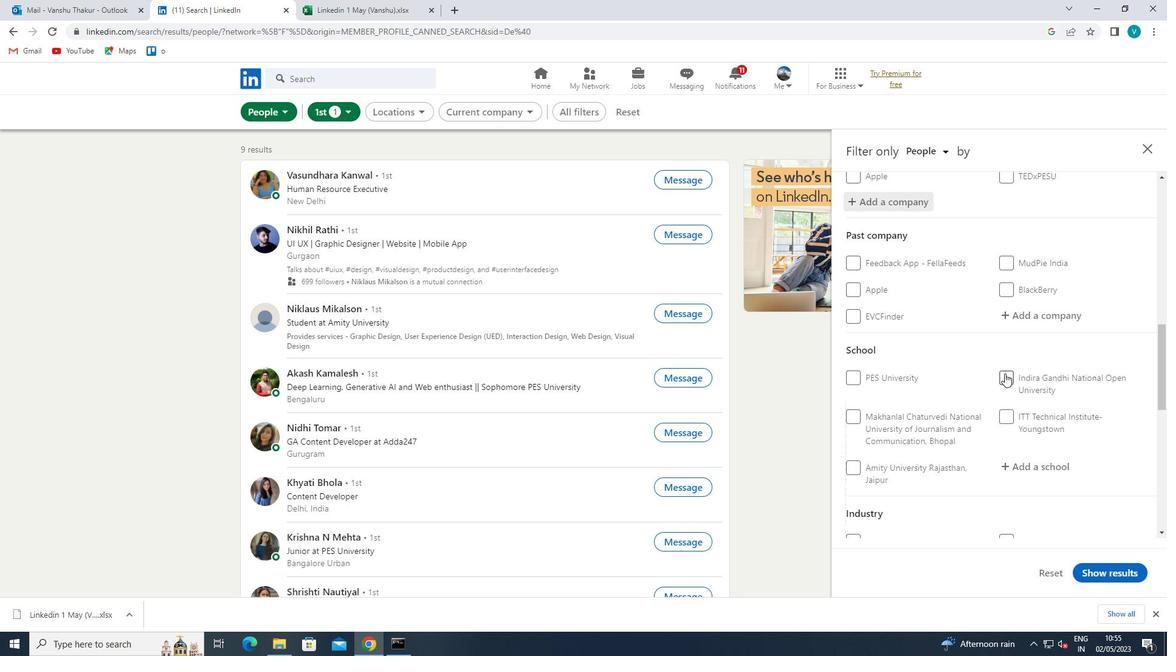 
Action: Mouse scrolled (1014, 395) with delta (0, 0)
Screenshot: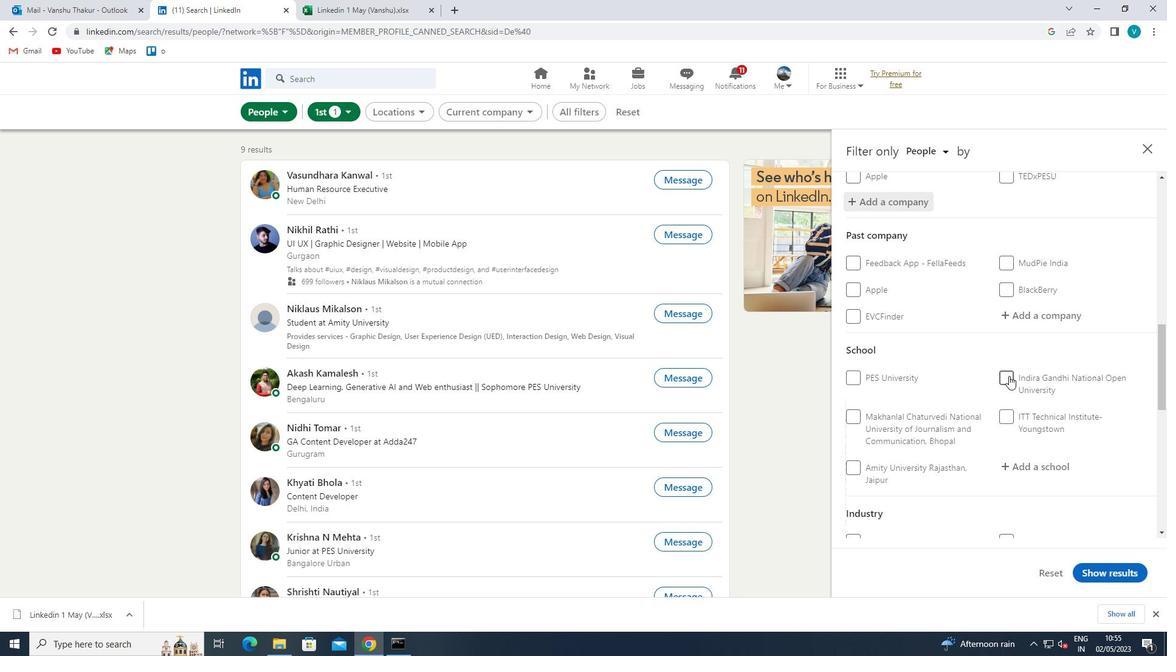 
Action: Mouse moved to (1027, 407)
Screenshot: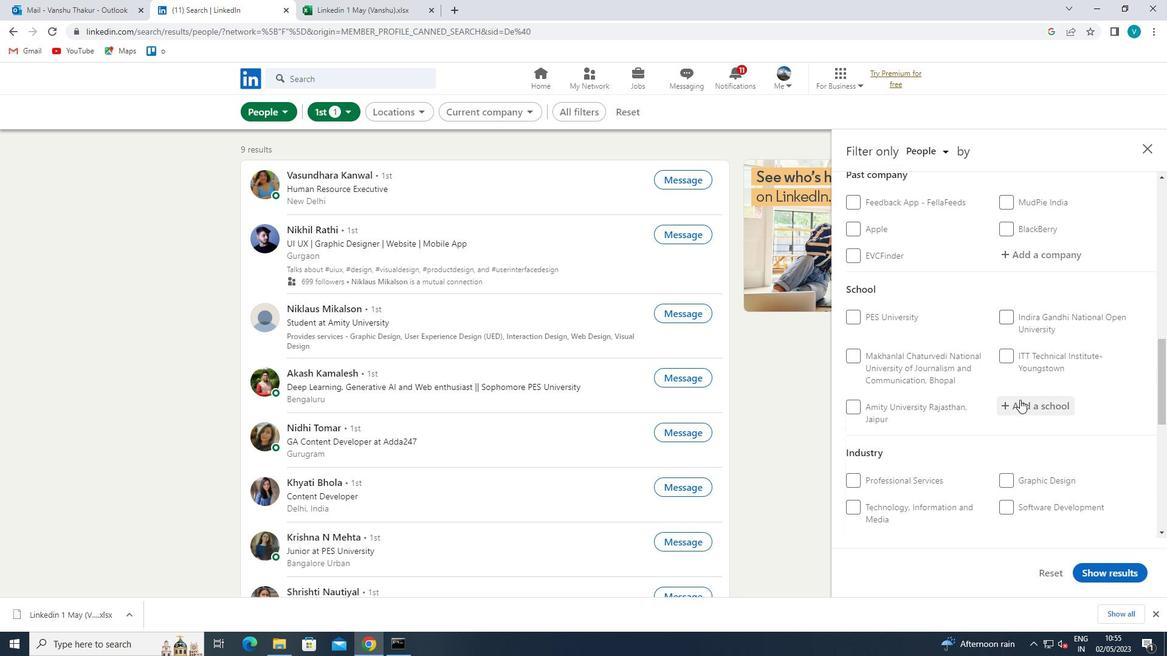 
Action: Mouse pressed left at (1027, 407)
Screenshot: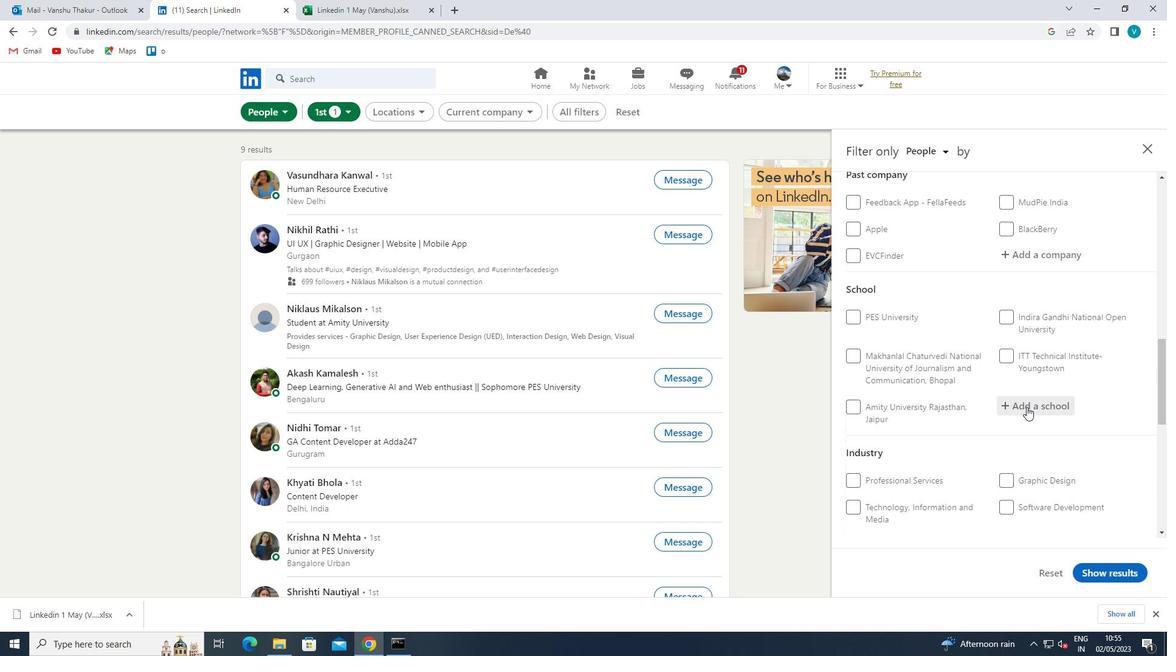 
Action: Key pressed <Key.shift>DOOM<Key.space><Key.backspace><Key.backspace>N<Key.space>
Screenshot: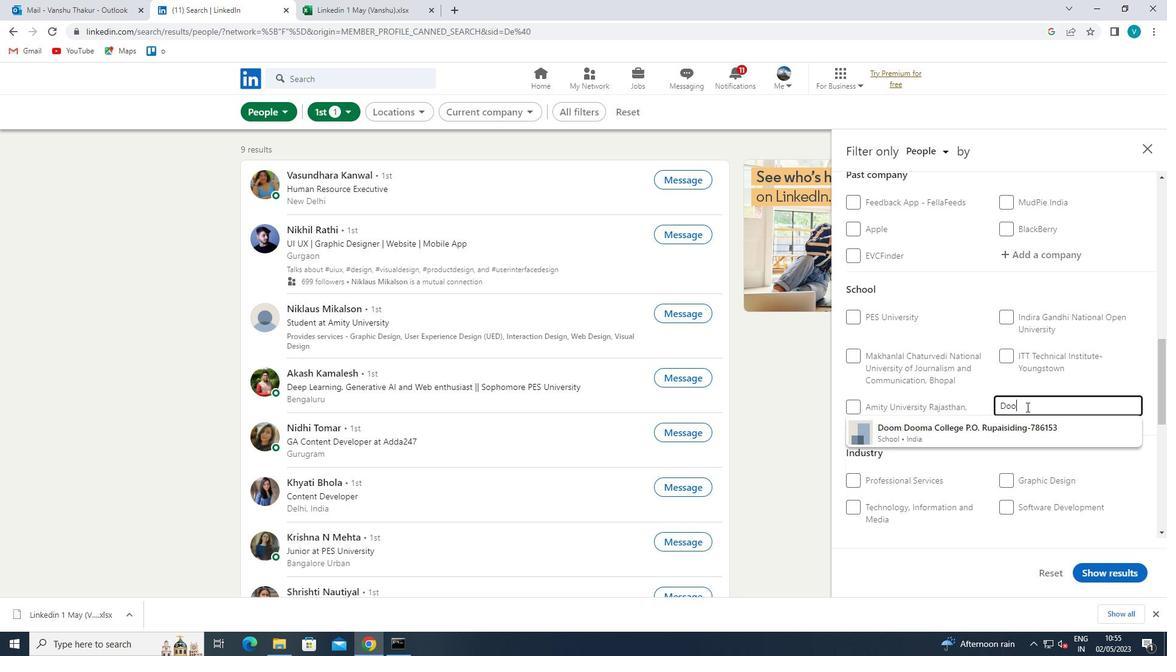 
Action: Mouse moved to (993, 522)
Screenshot: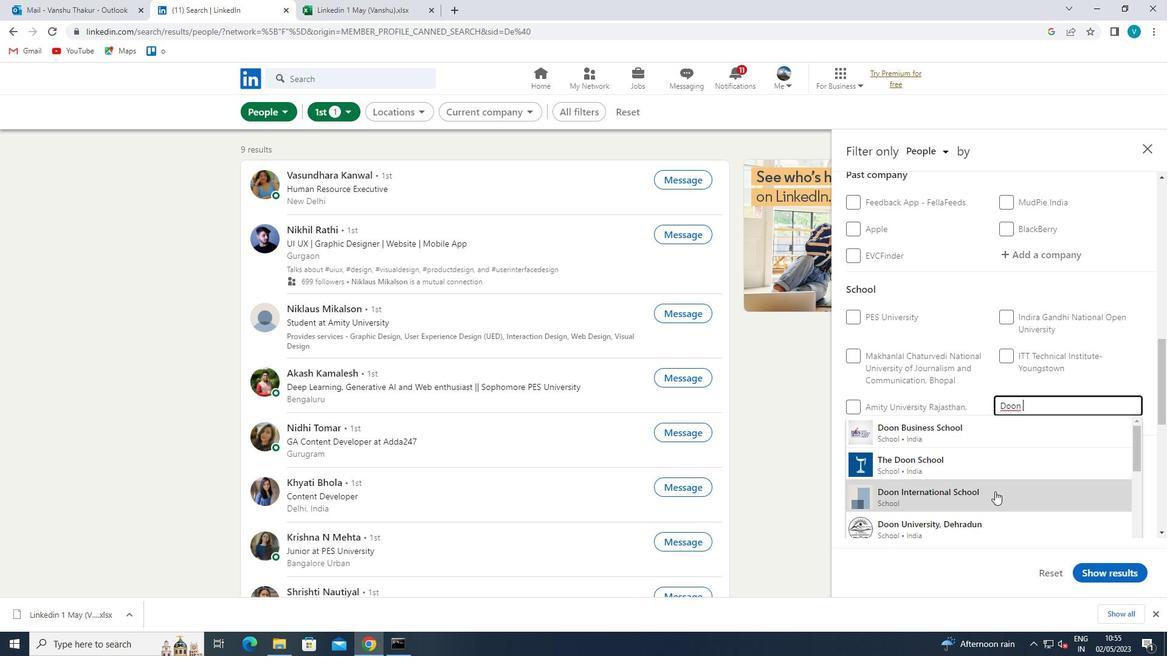 
Action: Mouse pressed left at (993, 522)
Screenshot: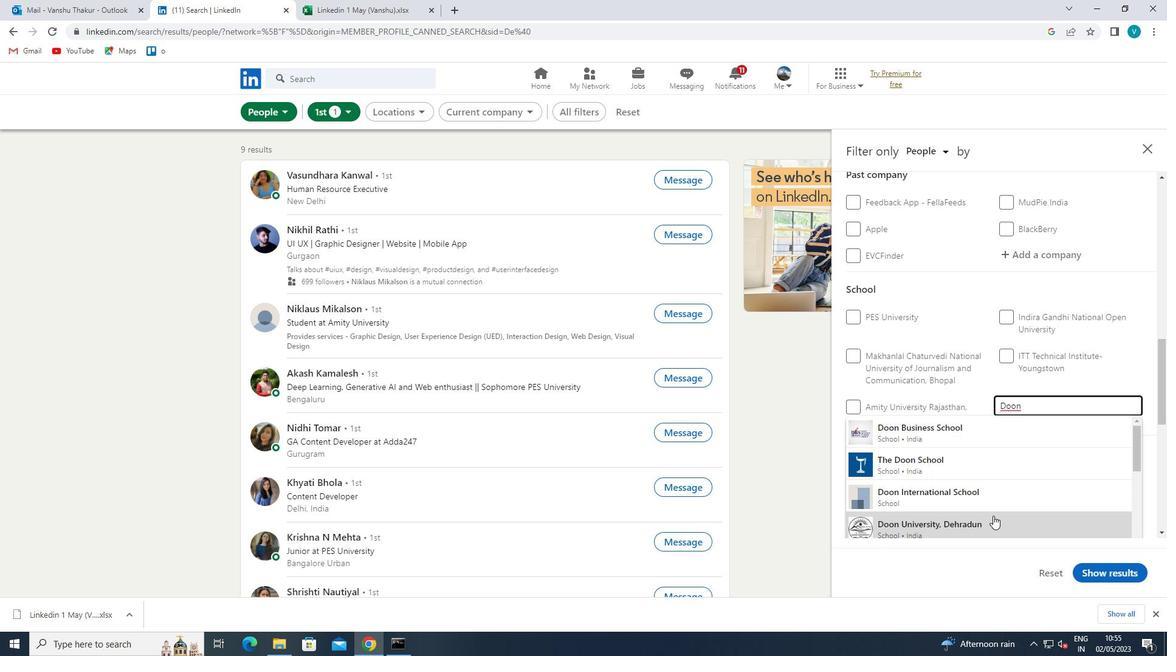 
Action: Mouse moved to (1004, 446)
Screenshot: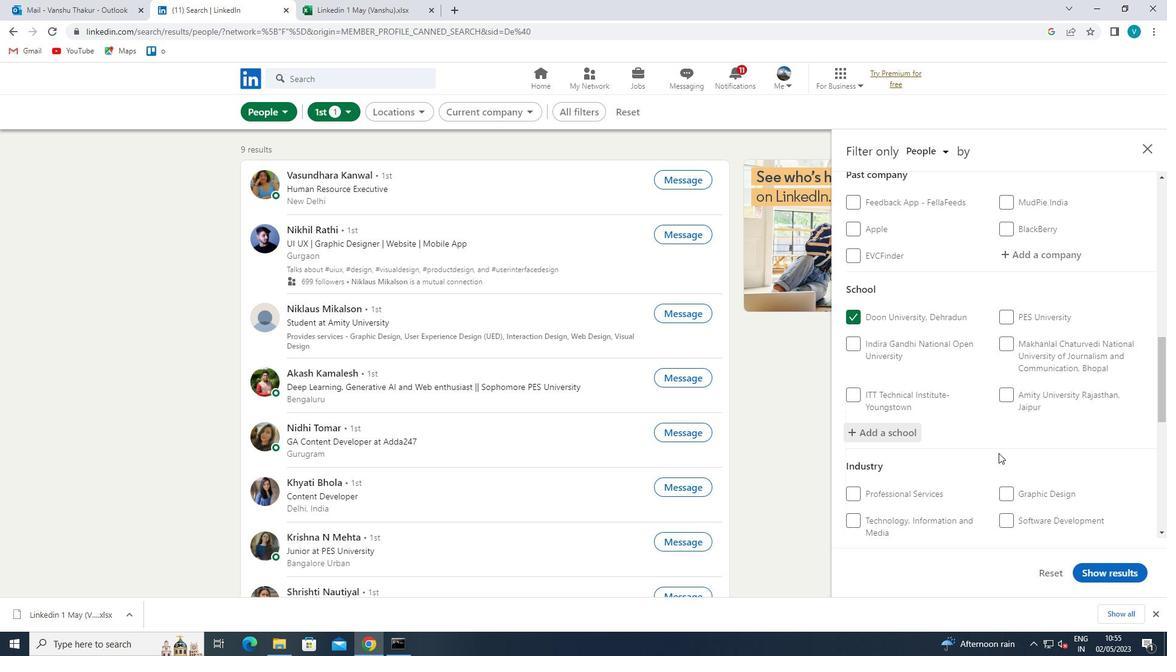 
Action: Mouse scrolled (1004, 446) with delta (0, 0)
Screenshot: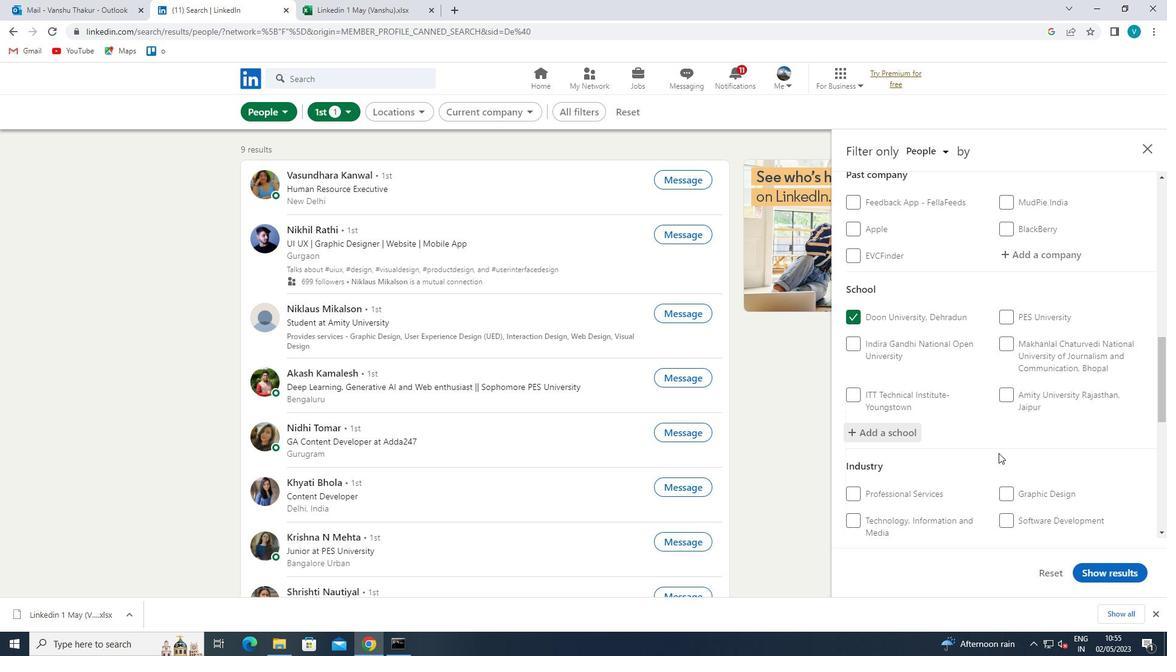 
Action: Mouse moved to (1005, 442)
Screenshot: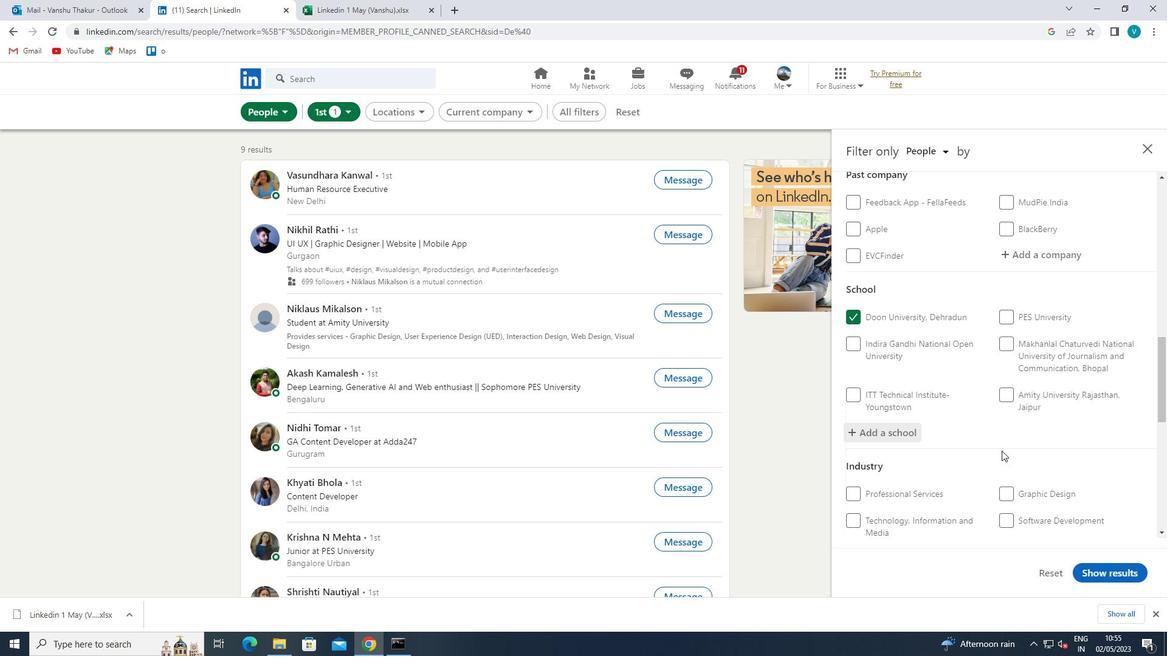 
Action: Mouse scrolled (1005, 441) with delta (0, 0)
Screenshot: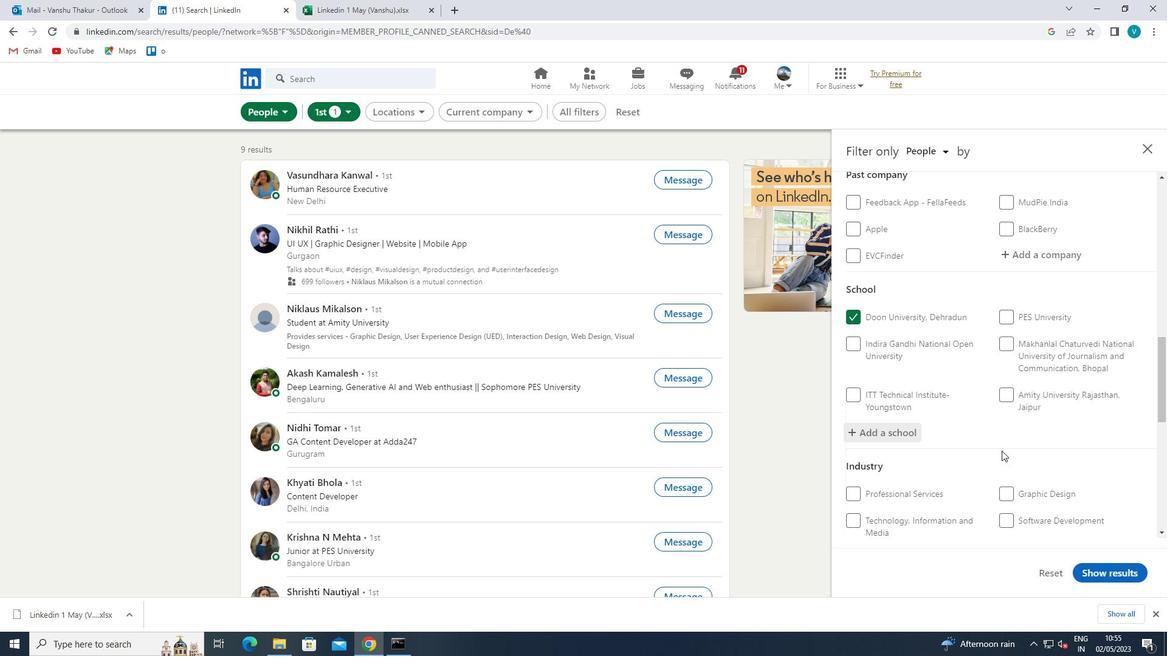 
Action: Mouse moved to (1006, 440)
Screenshot: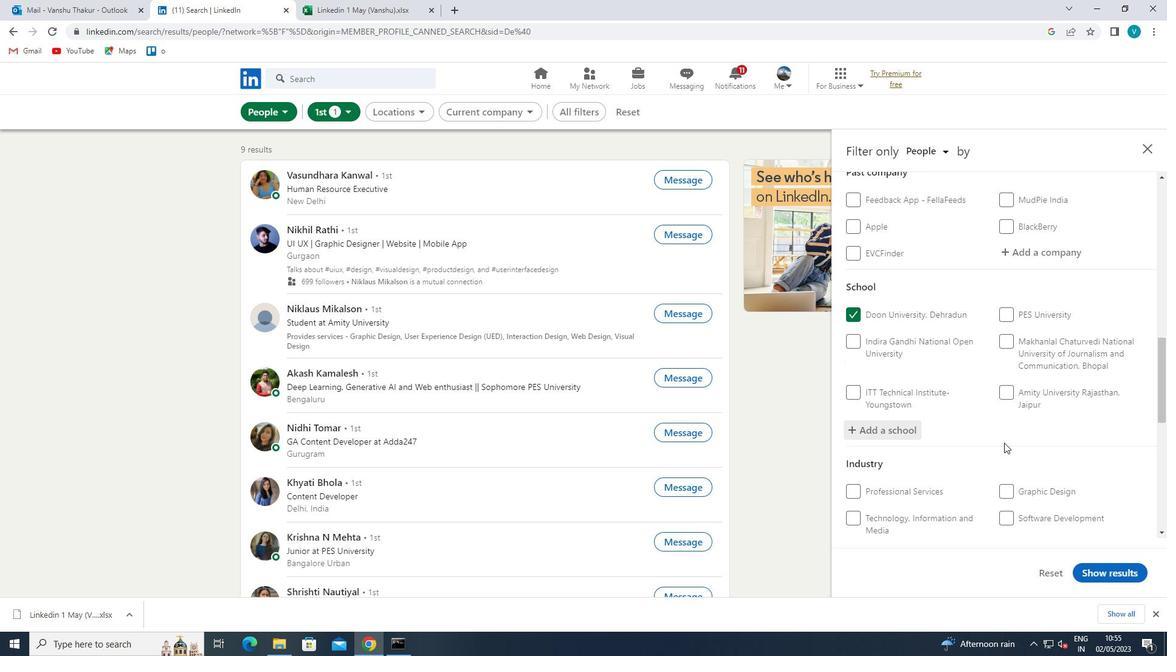 
Action: Mouse scrolled (1006, 440) with delta (0, 0)
Screenshot: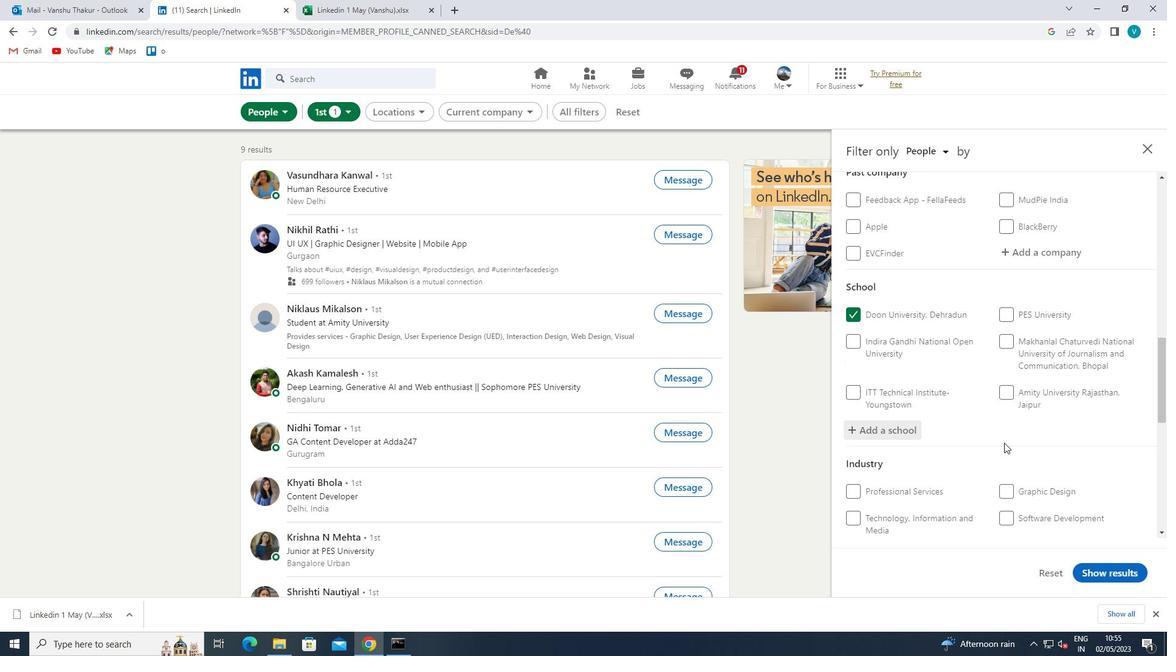 
Action: Mouse moved to (1038, 379)
Screenshot: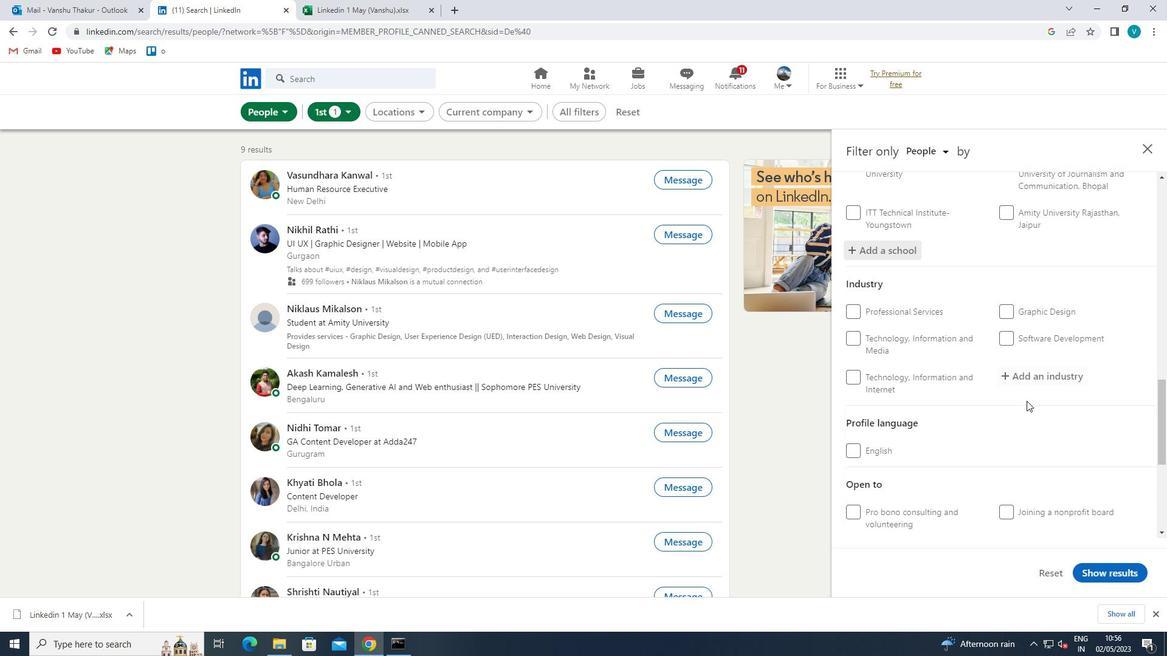 
Action: Mouse pressed left at (1038, 379)
Screenshot: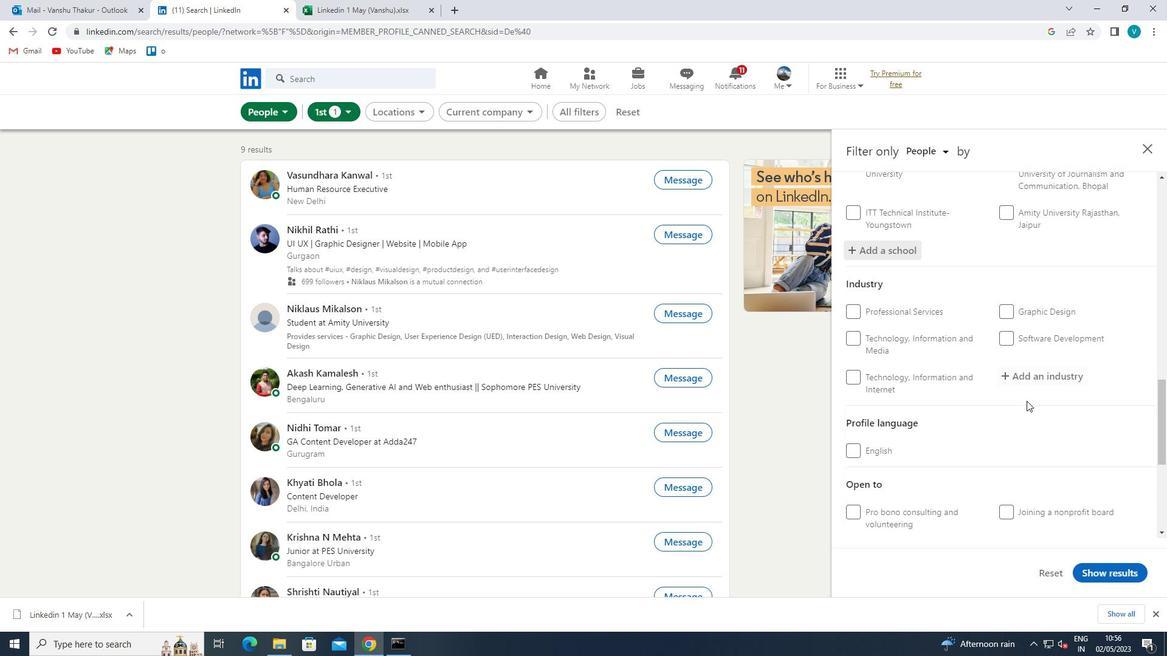 
Action: Key pressed <Key.shift>OFFICE<Key.space>
Screenshot: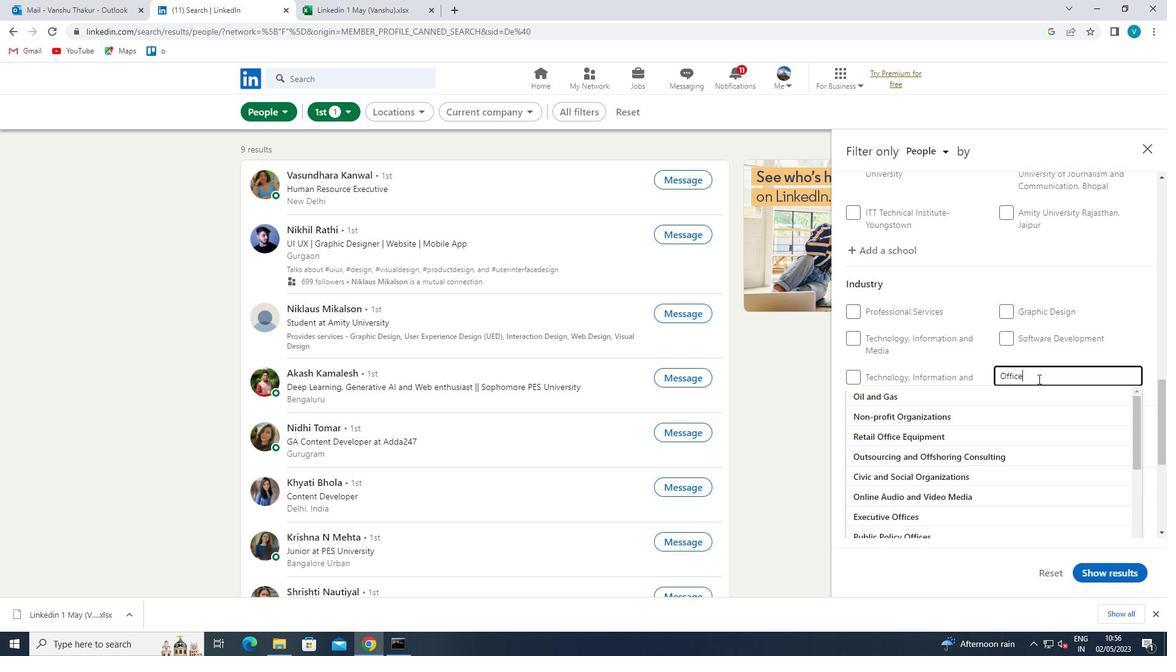 
Action: Mouse moved to (1014, 408)
Screenshot: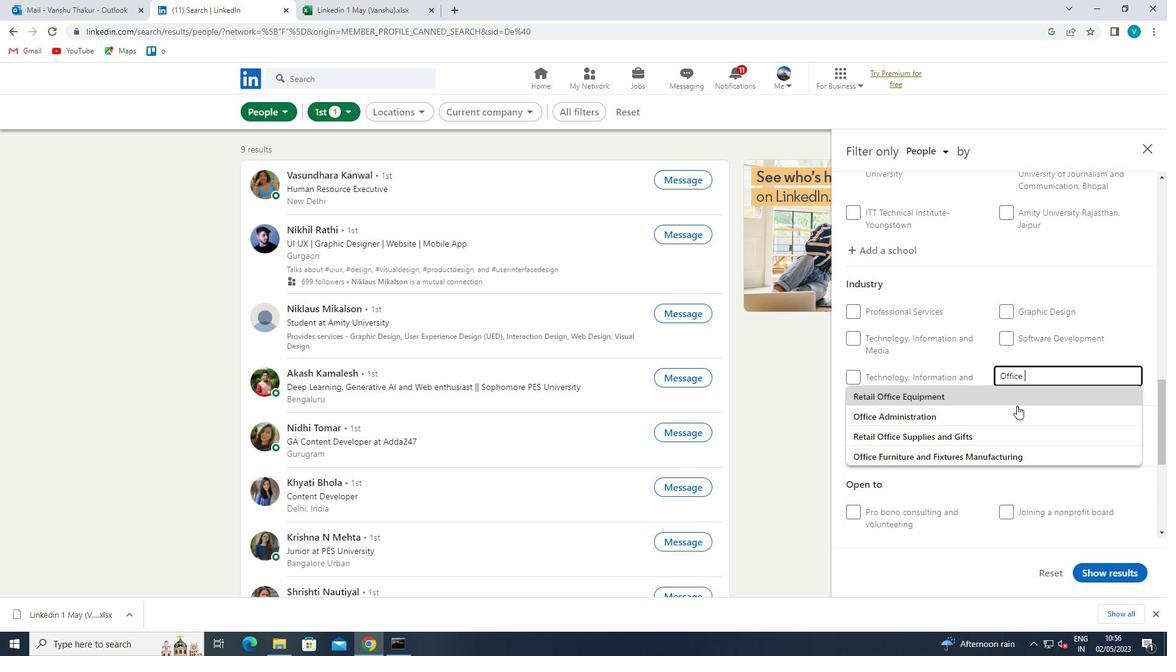 
Action: Mouse pressed left at (1014, 408)
Screenshot: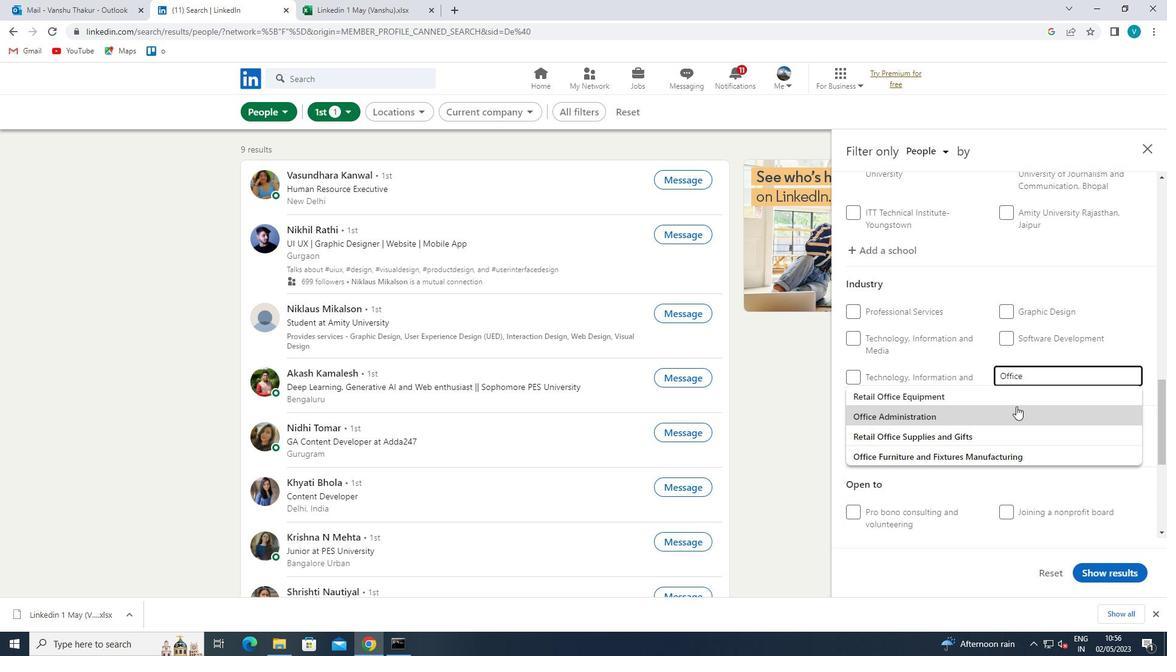 
Action: Mouse scrolled (1014, 408) with delta (0, 0)
Screenshot: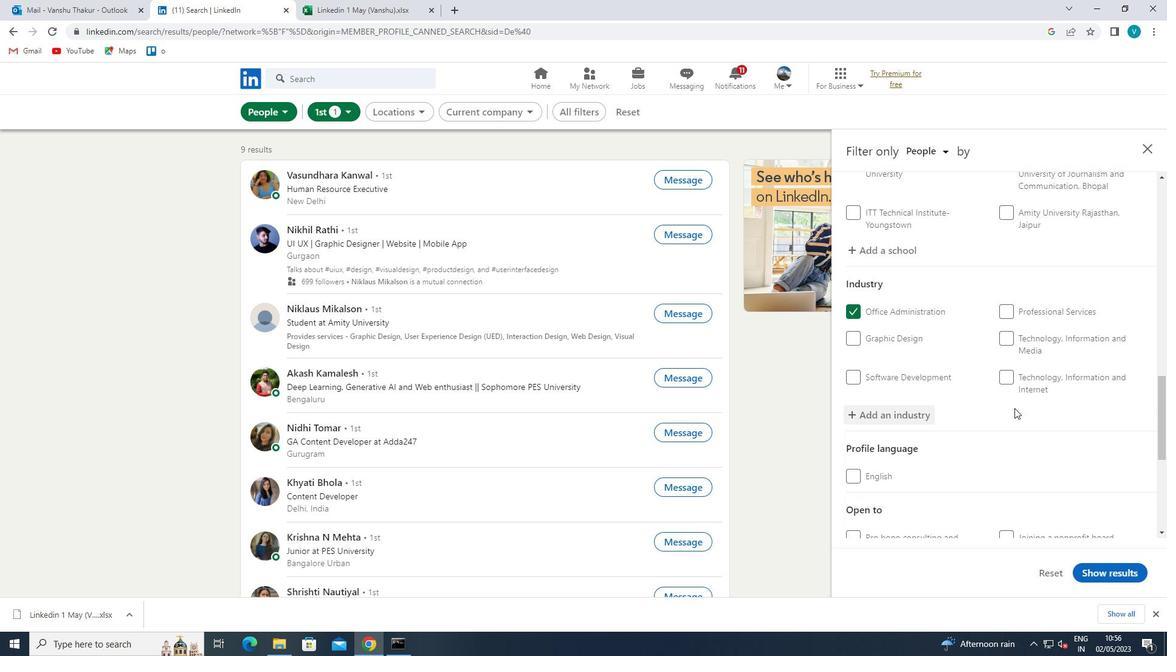 
Action: Mouse moved to (1014, 408)
Screenshot: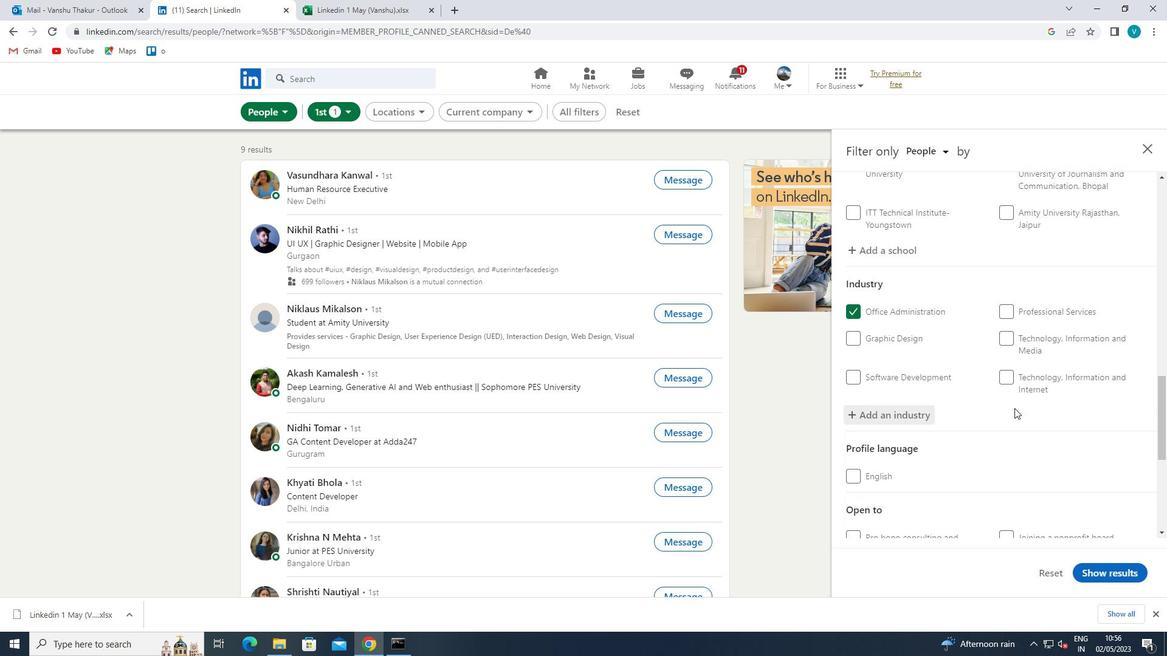 
Action: Mouse scrolled (1014, 408) with delta (0, 0)
Screenshot: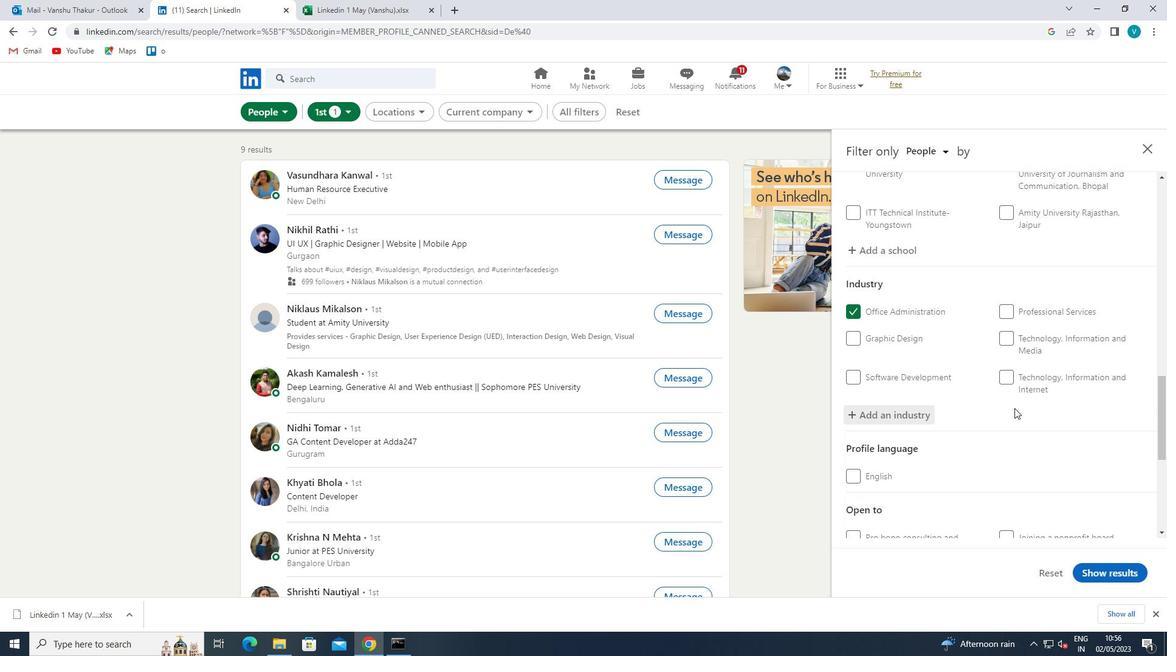 
Action: Mouse moved to (1014, 408)
Screenshot: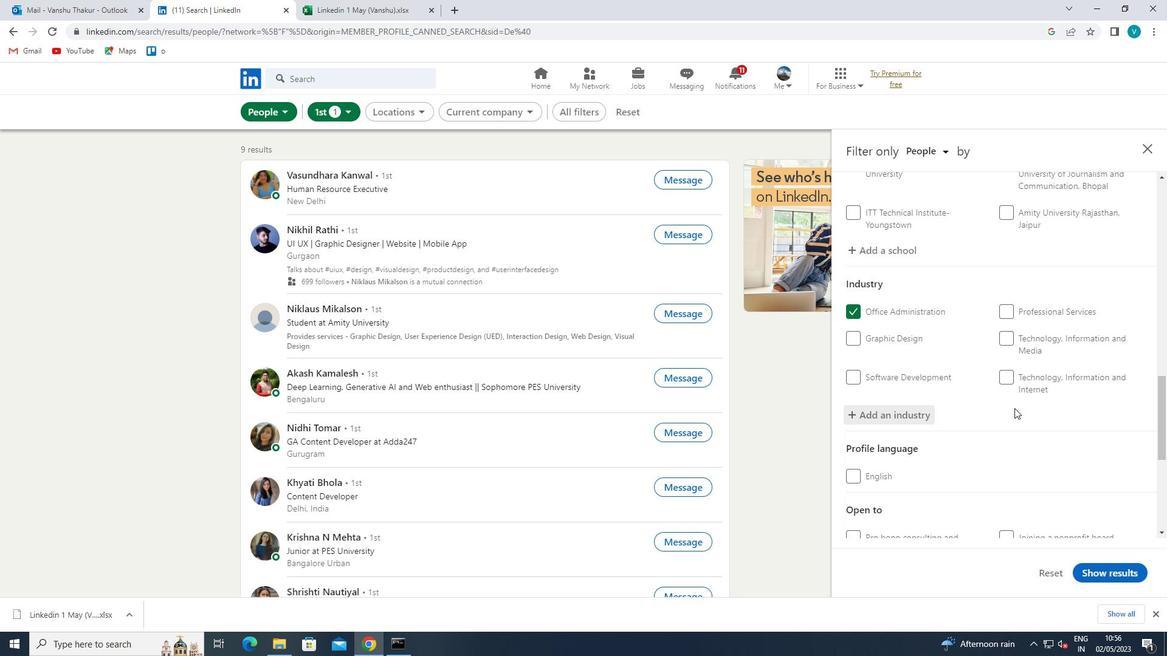 
Action: Mouse scrolled (1014, 408) with delta (0, 0)
Screenshot: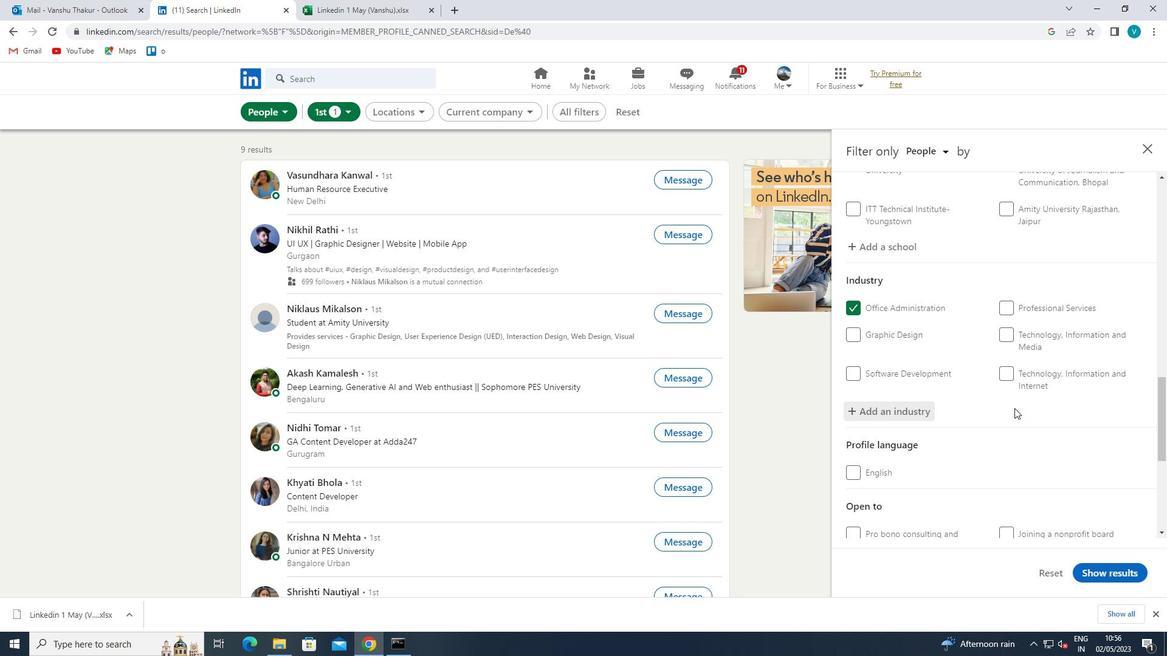 
Action: Mouse moved to (1019, 410)
Screenshot: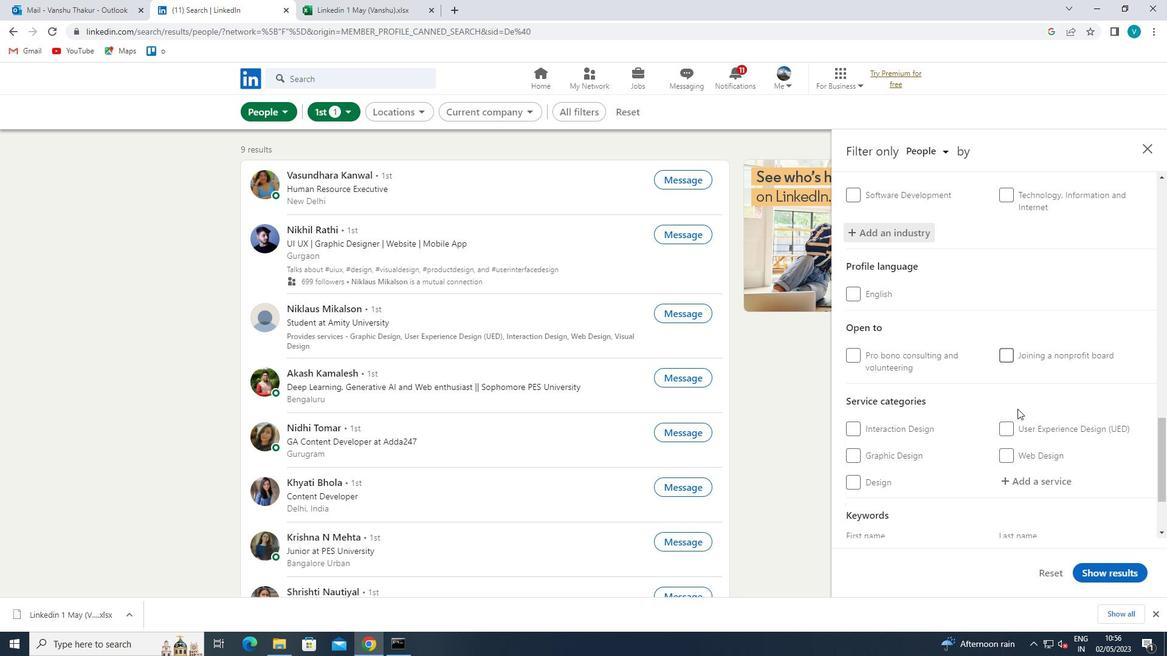 
Action: Mouse scrolled (1019, 409) with delta (0, 0)
Screenshot: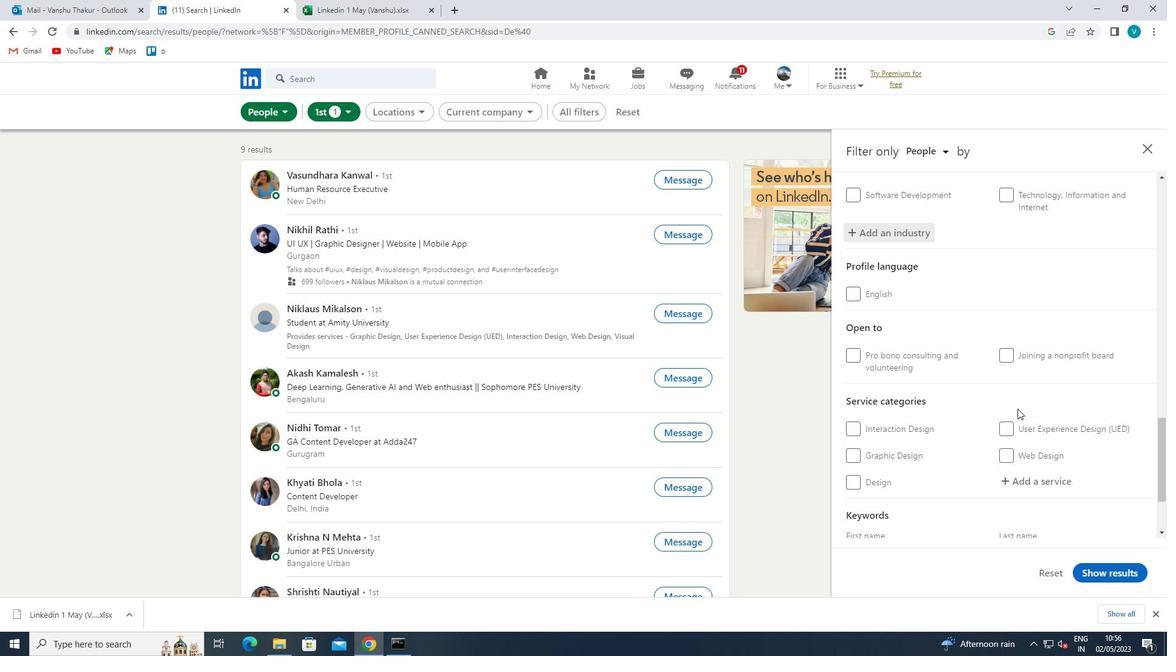 
Action: Mouse moved to (1021, 421)
Screenshot: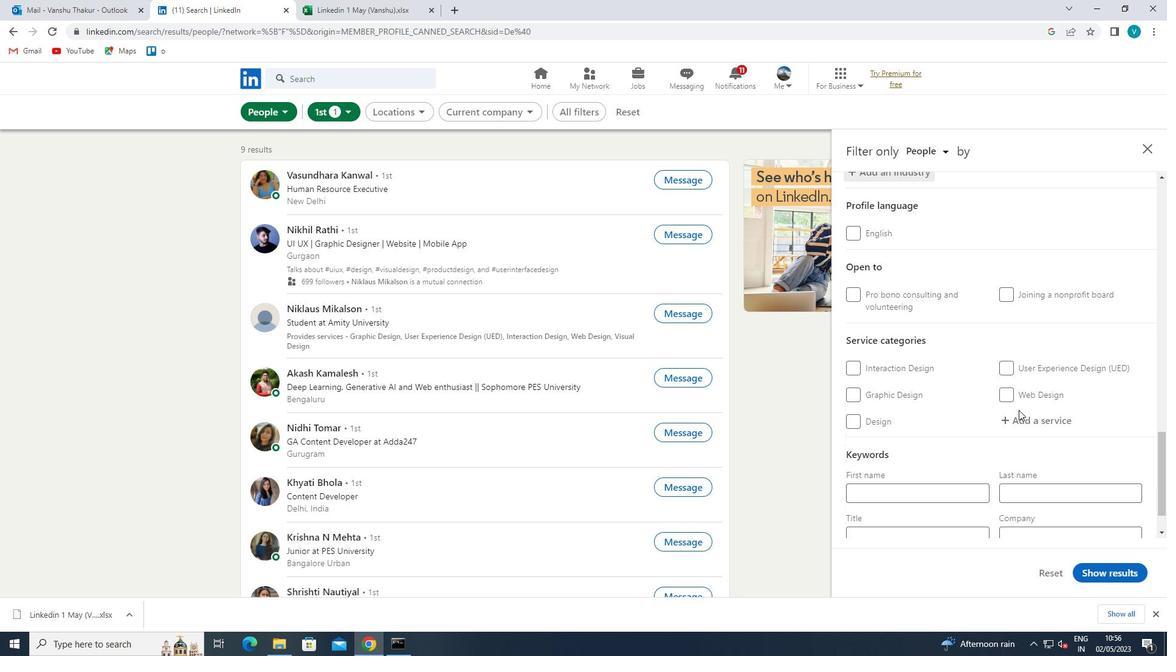 
Action: Mouse pressed left at (1021, 421)
Screenshot: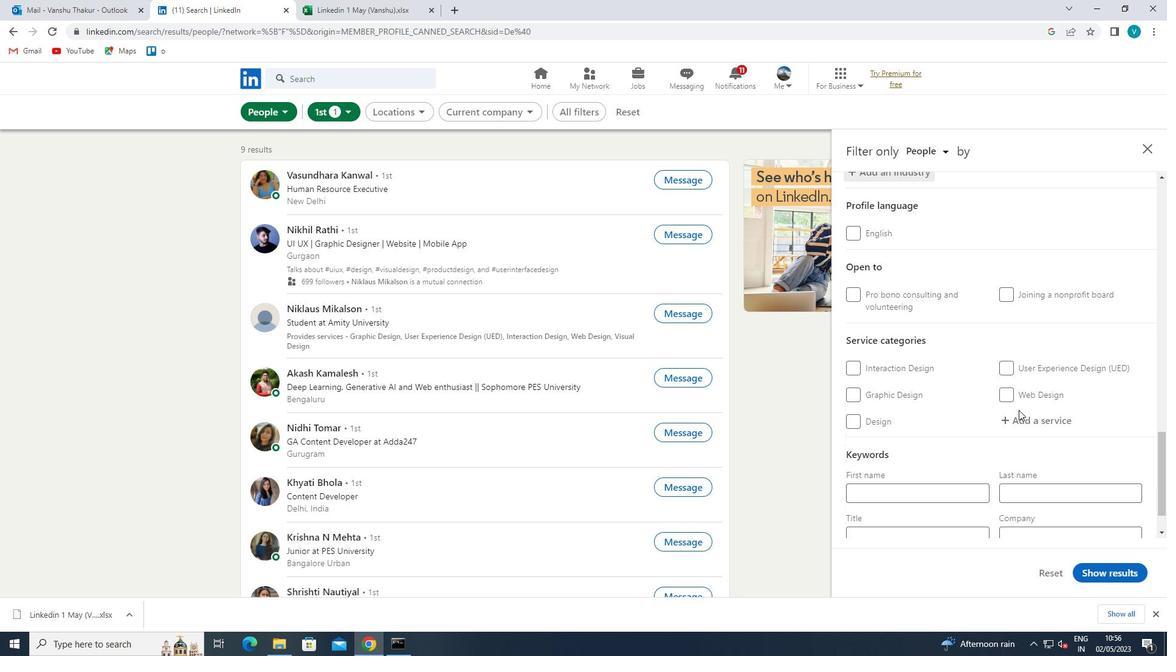
Action: Key pressed <Key.shift>INFOR
Screenshot: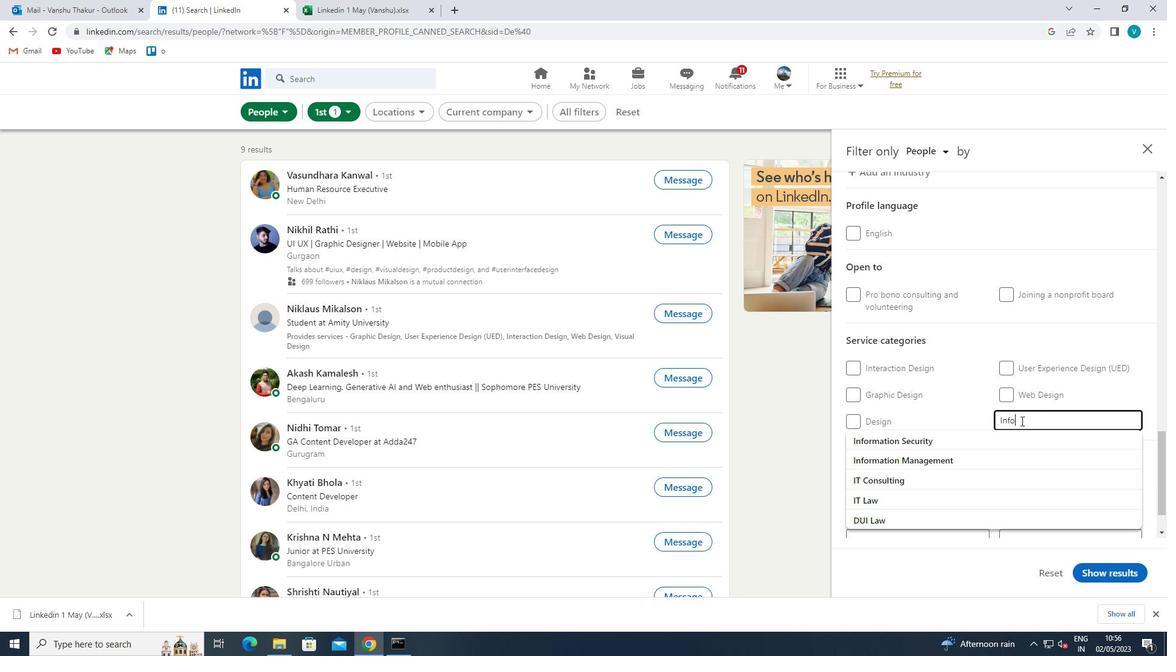 
Action: Mouse moved to (1002, 451)
Screenshot: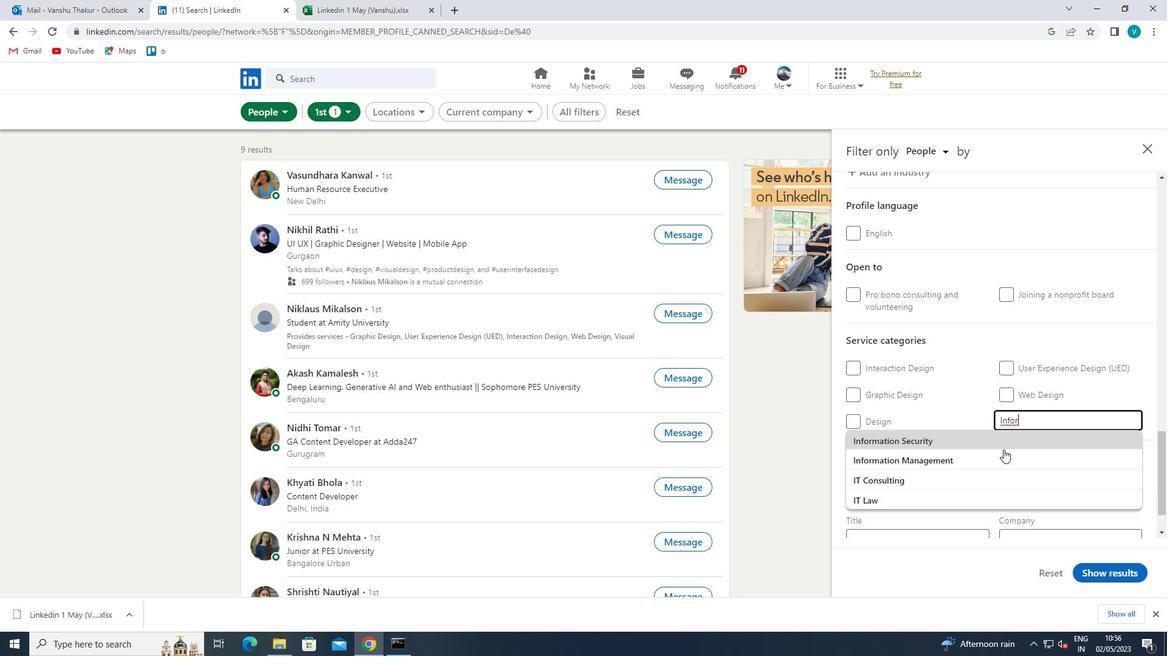 
Action: Mouse pressed left at (1002, 451)
Screenshot: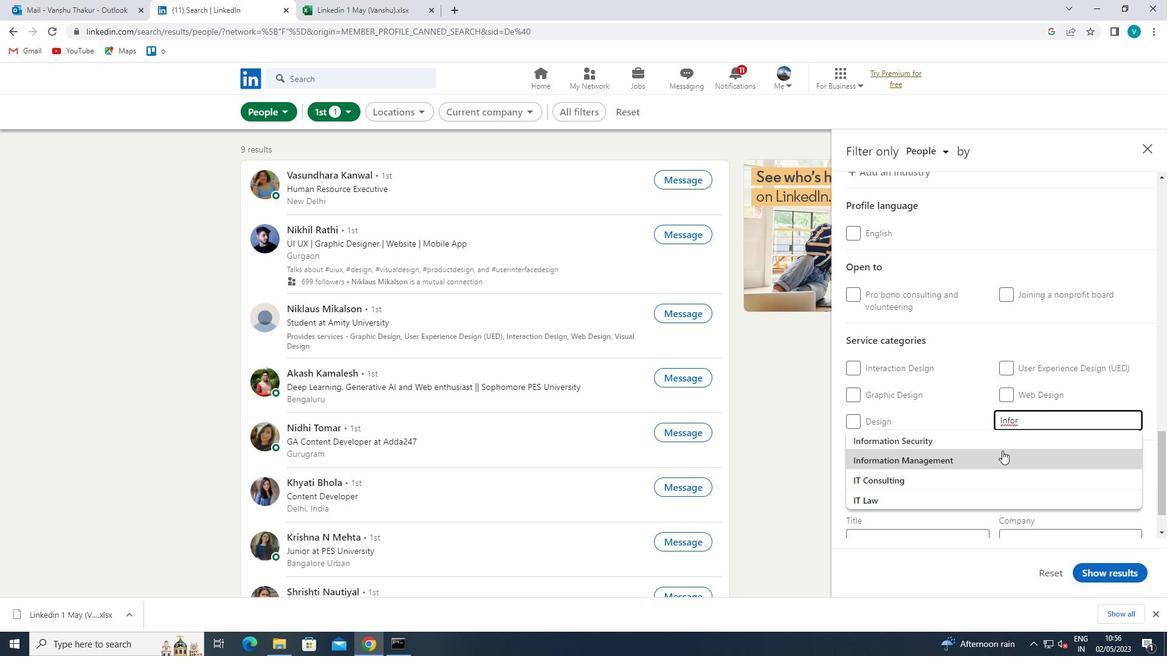 
Action: Mouse moved to (1015, 456)
Screenshot: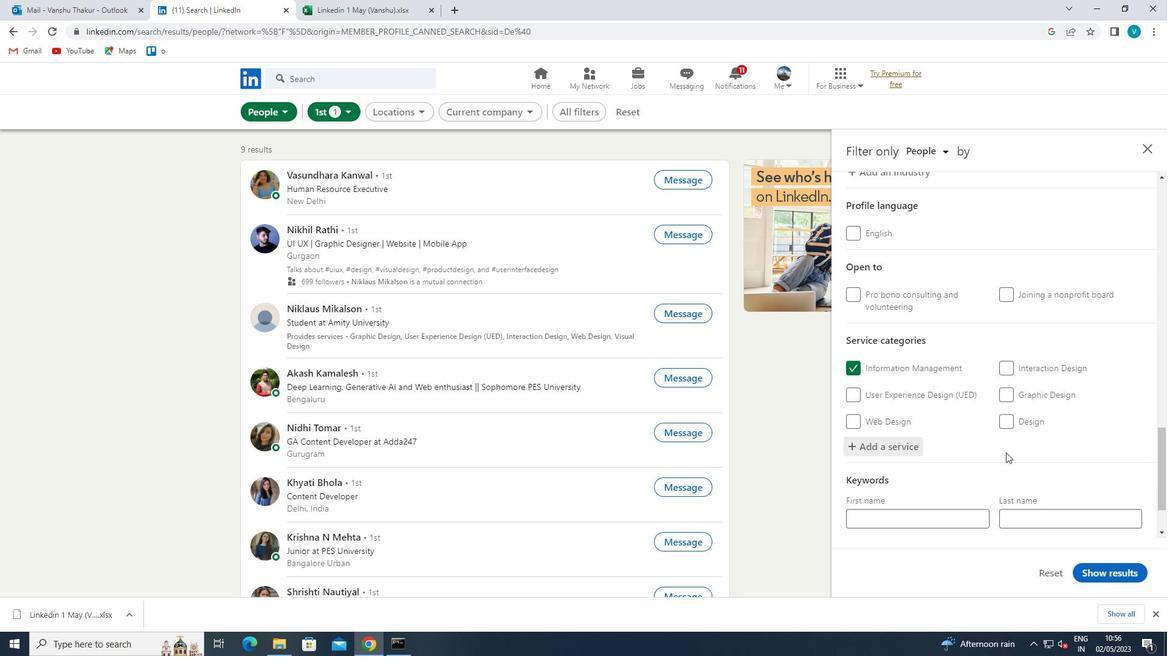 
Action: Mouse scrolled (1015, 455) with delta (0, 0)
Screenshot: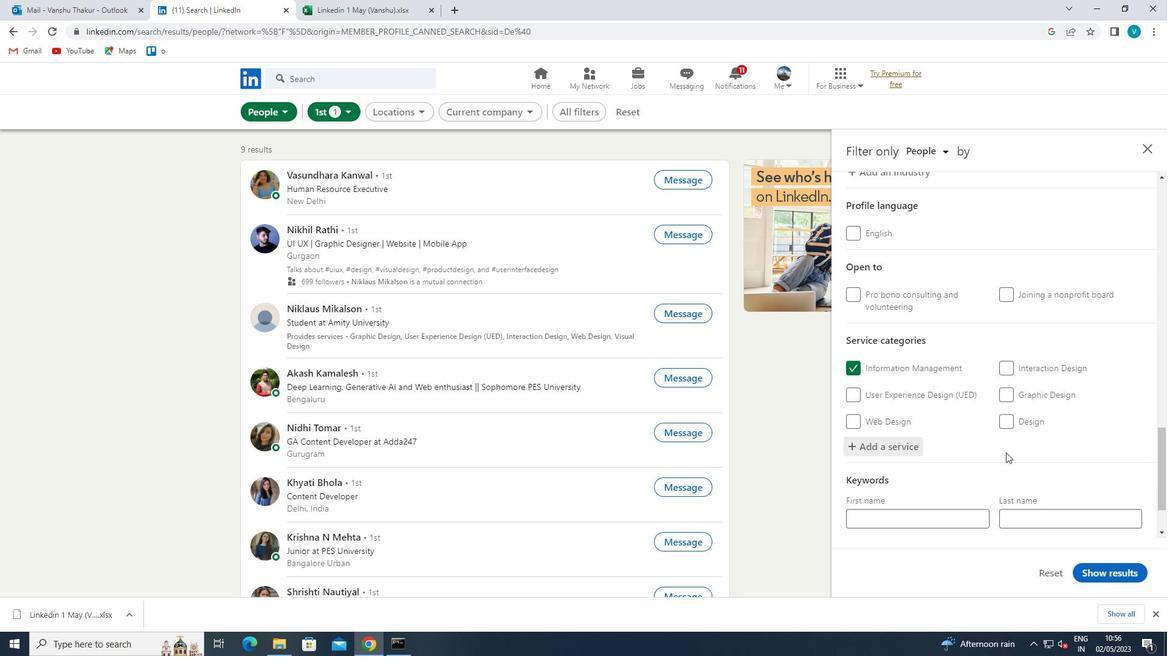 
Action: Mouse moved to (1017, 456)
Screenshot: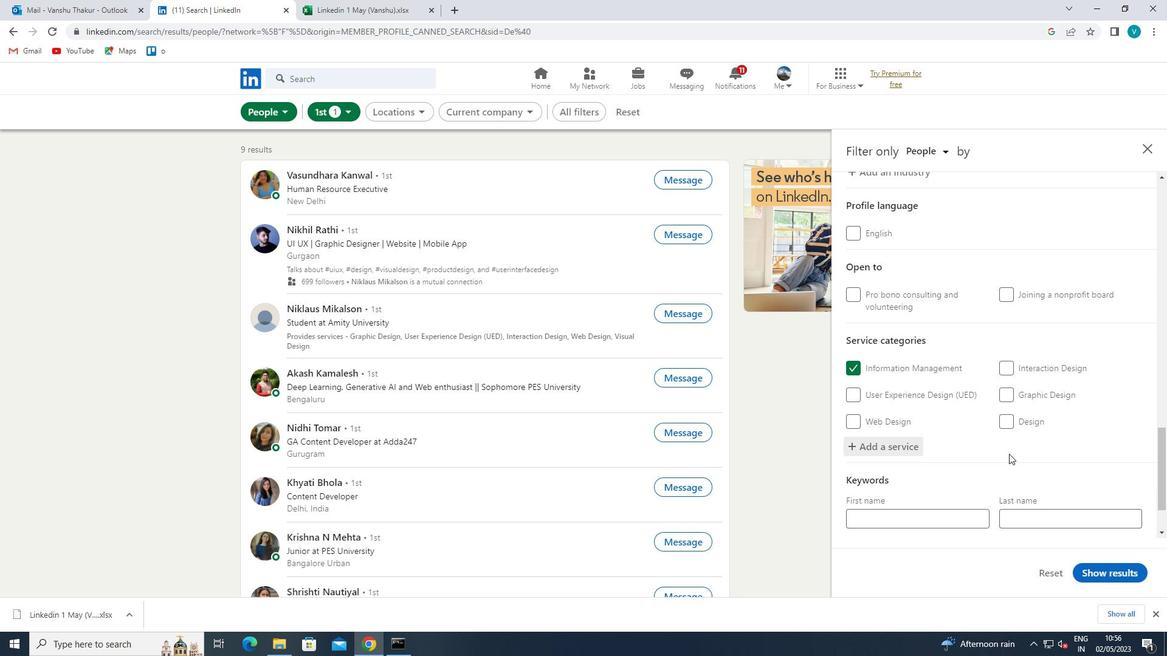 
Action: Mouse scrolled (1017, 456) with delta (0, 0)
Screenshot: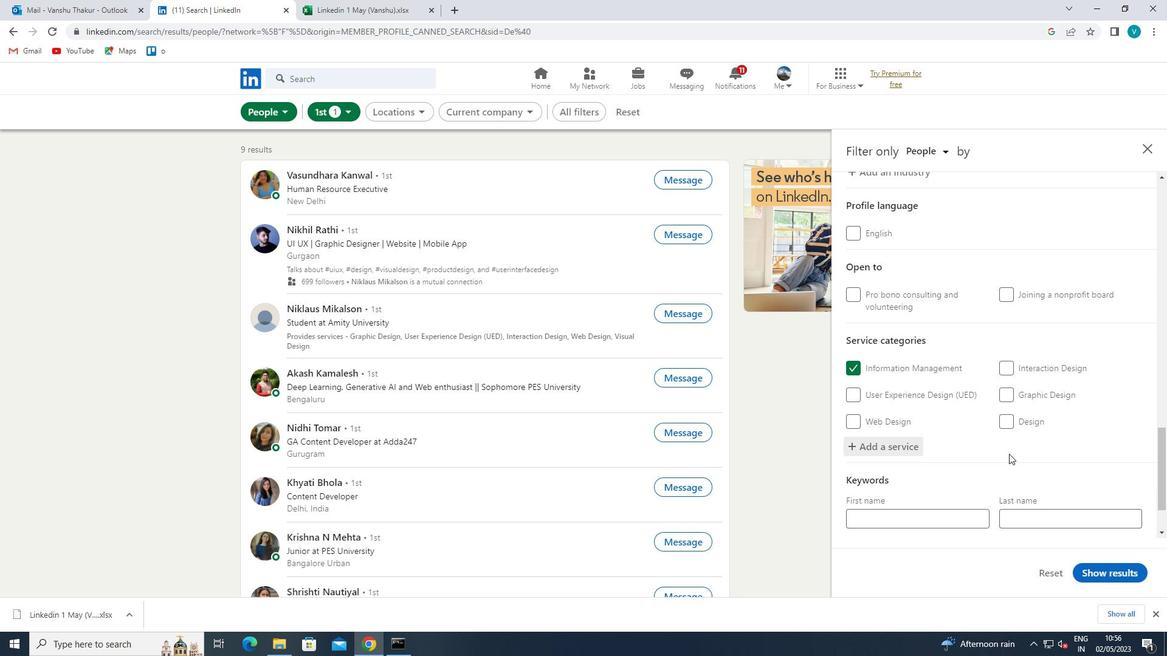 
Action: Mouse moved to (1019, 456)
Screenshot: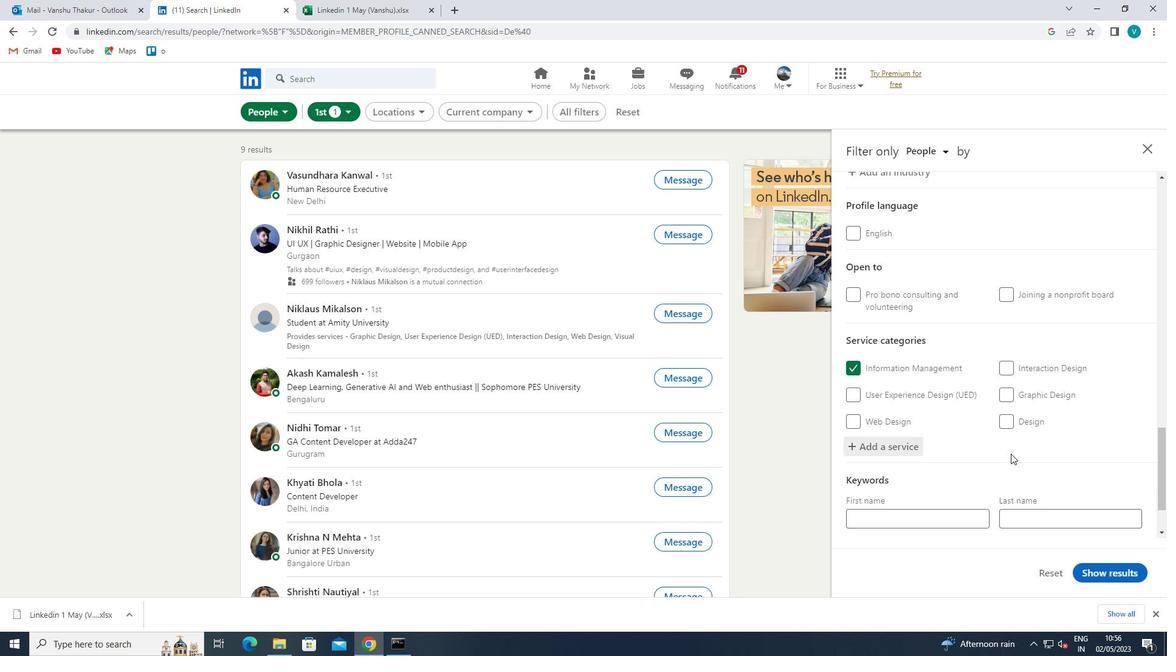 
Action: Mouse scrolled (1019, 456) with delta (0, 0)
Screenshot: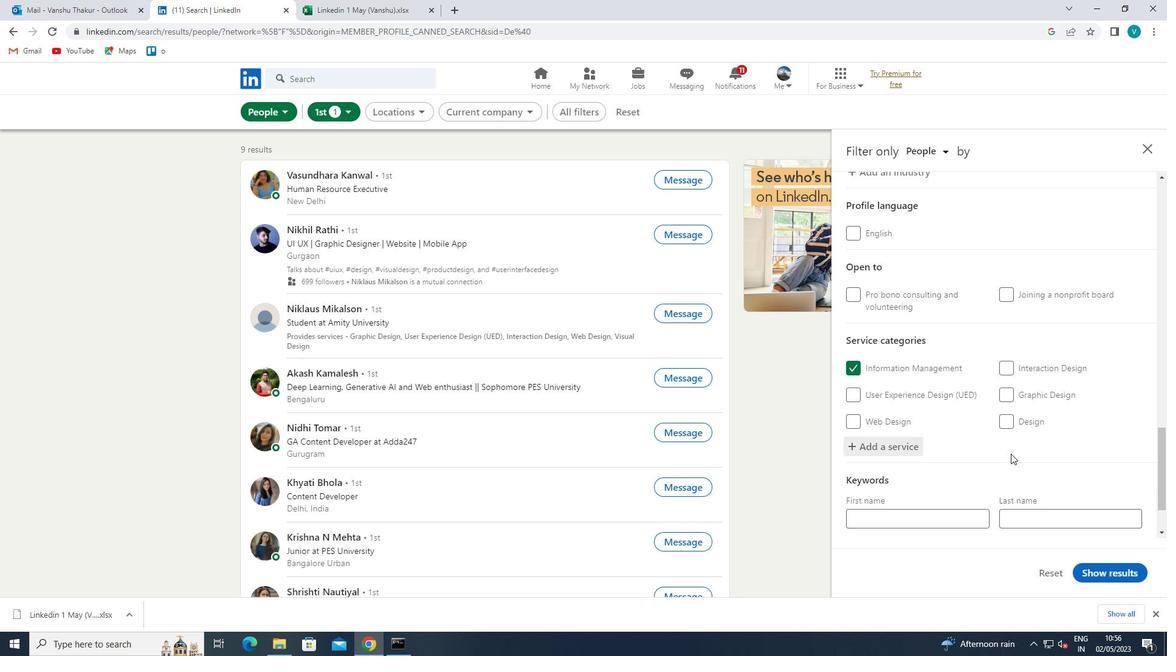 
Action: Mouse moved to (1019, 456)
Screenshot: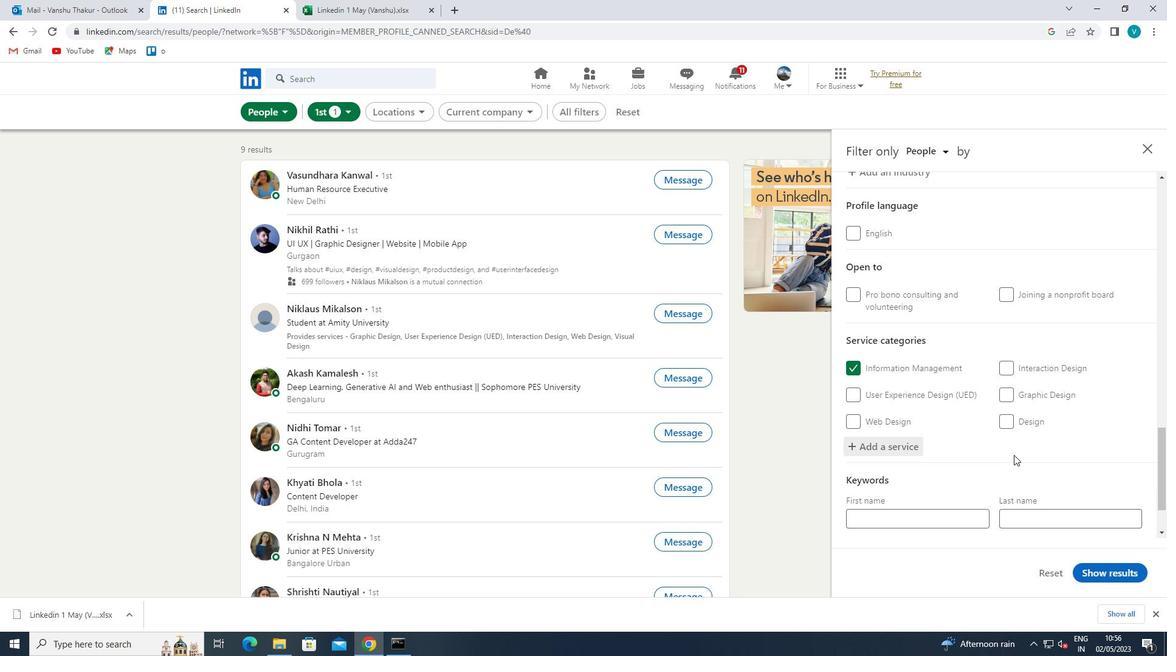 
Action: Mouse scrolled (1019, 456) with delta (0, 0)
Screenshot: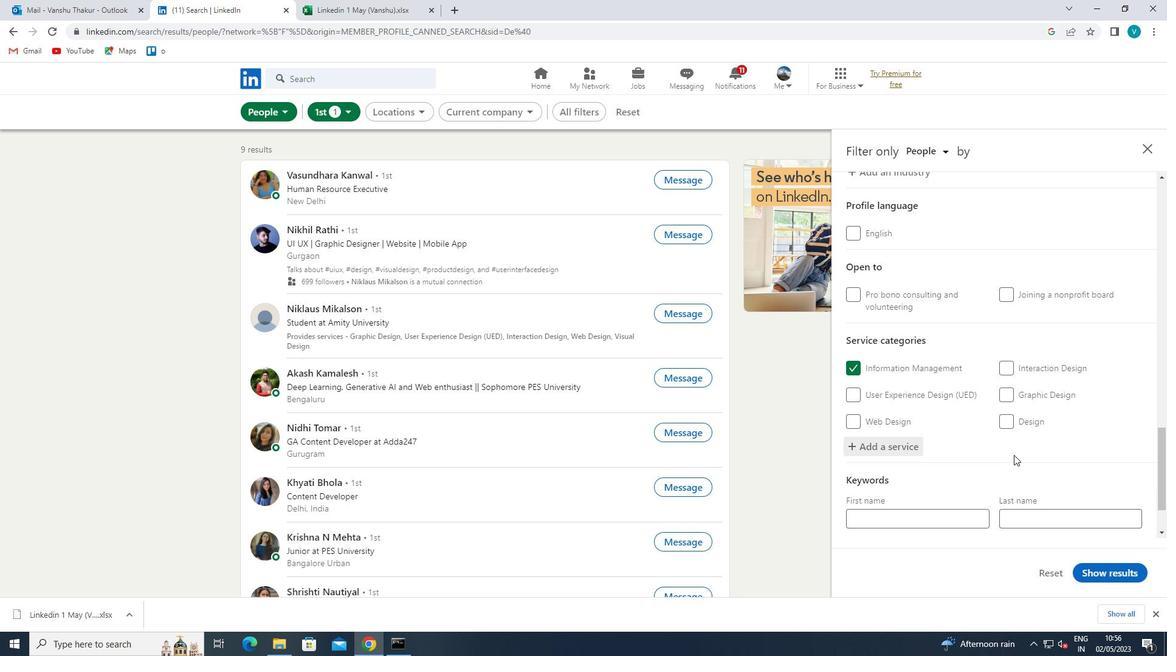 
Action: Mouse moved to (942, 490)
Screenshot: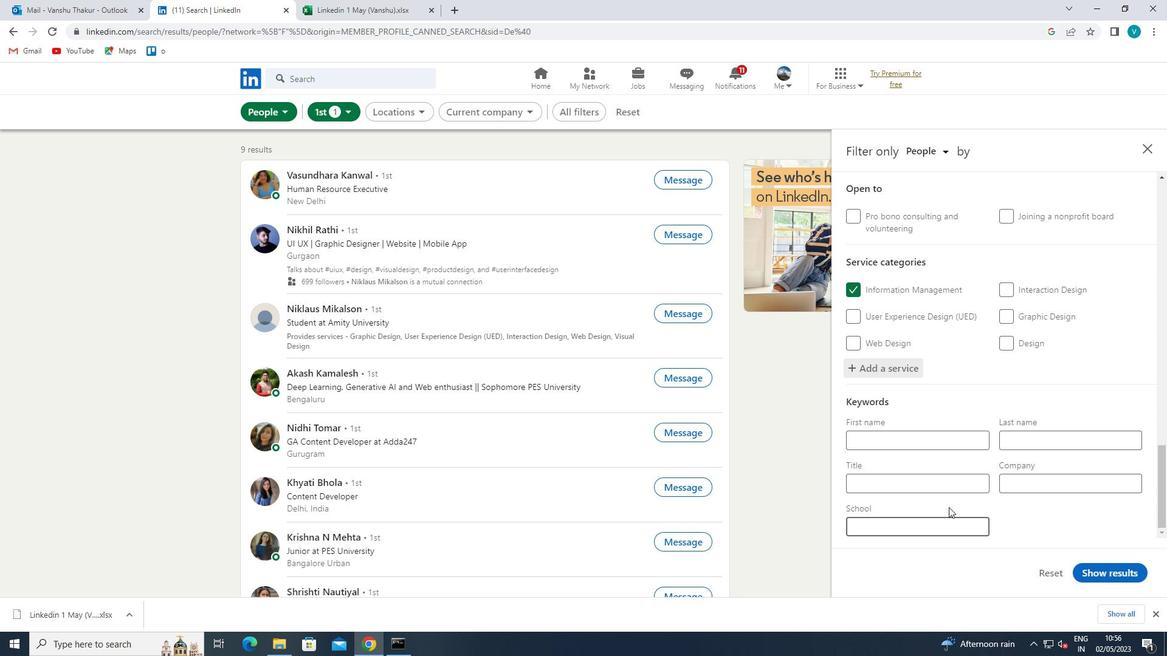 
Action: Mouse pressed left at (942, 490)
Screenshot: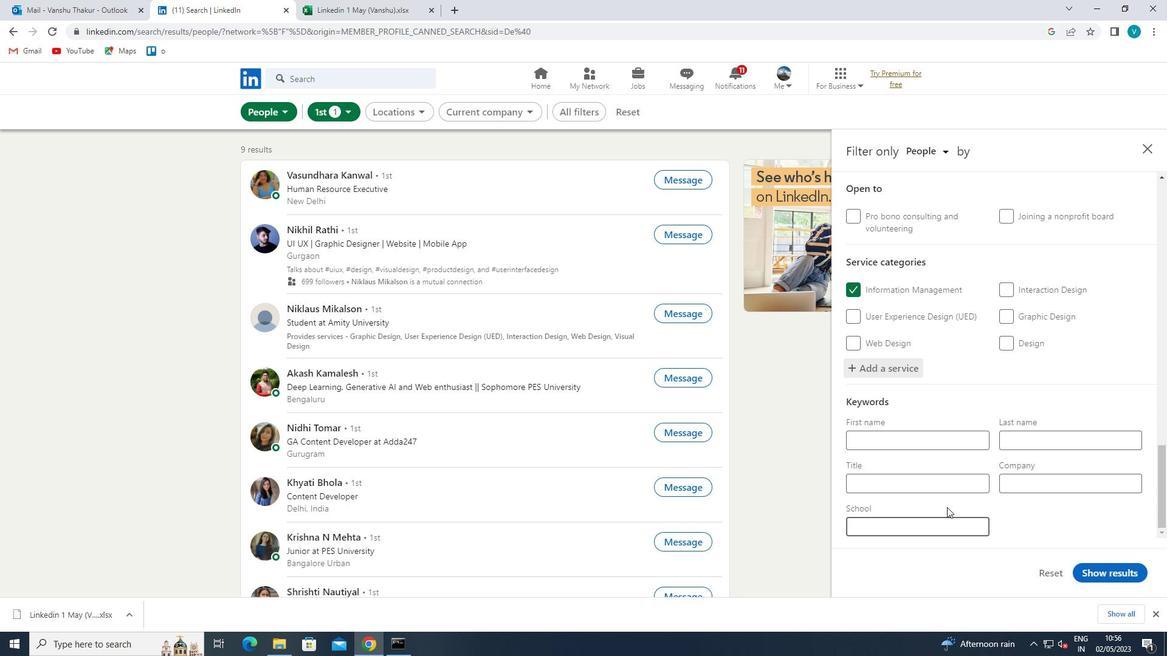 
Action: Mouse moved to (913, 481)
Screenshot: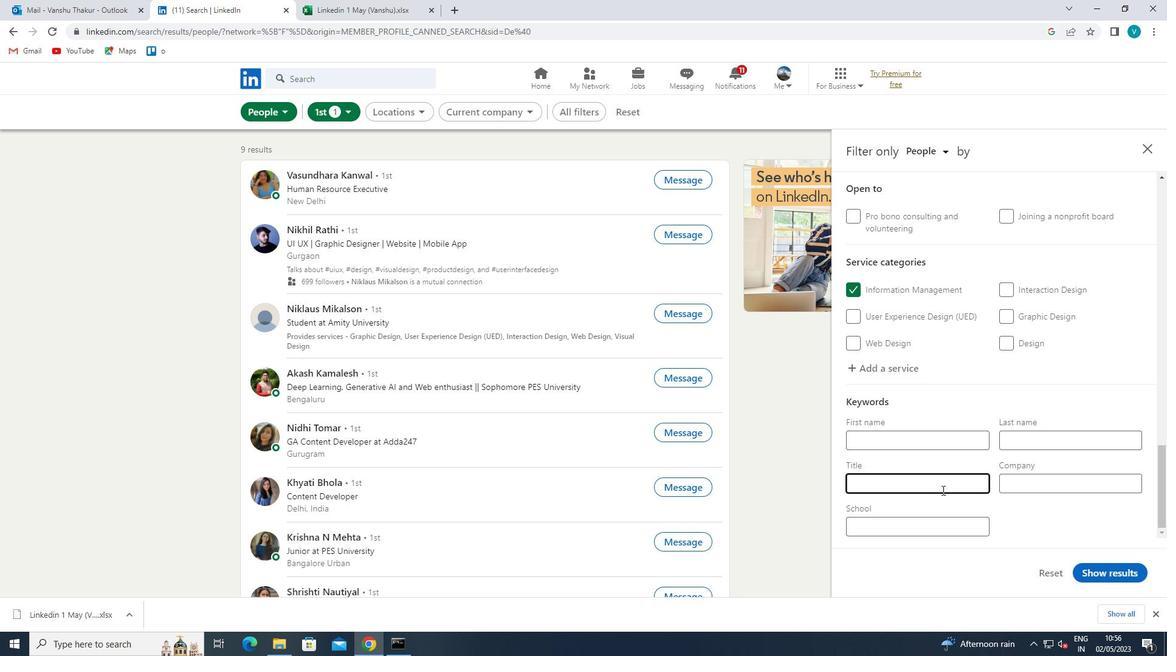 
Action: Key pressed <Key.shift>NURSE<Key.space>
Screenshot: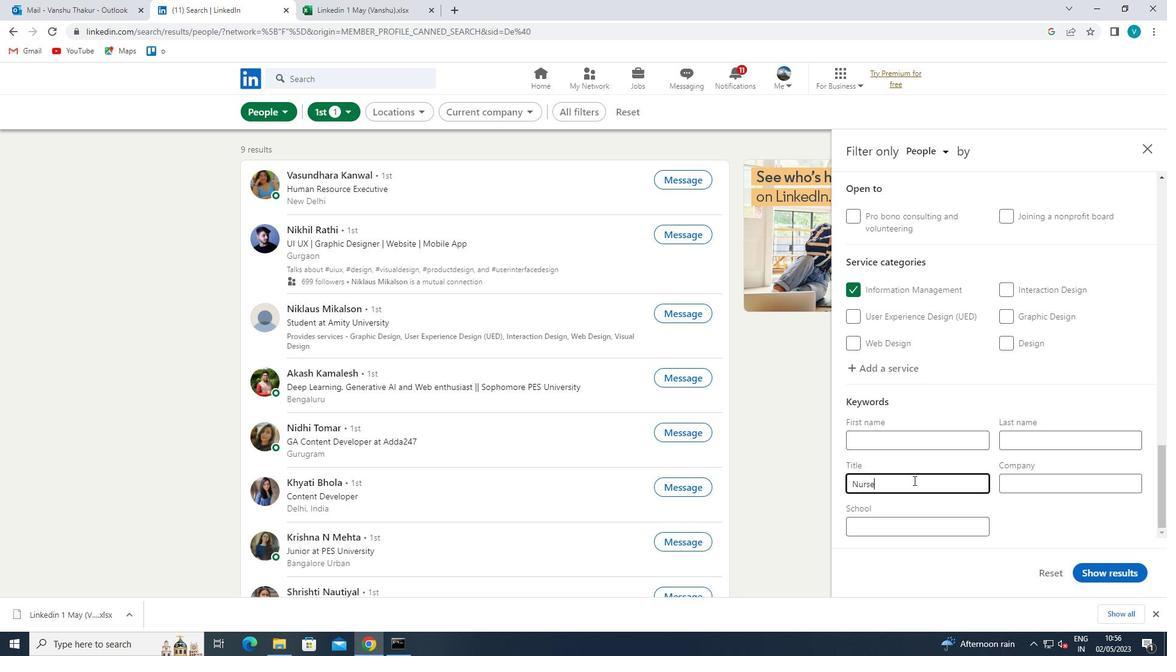 
Action: Mouse moved to (1126, 575)
Screenshot: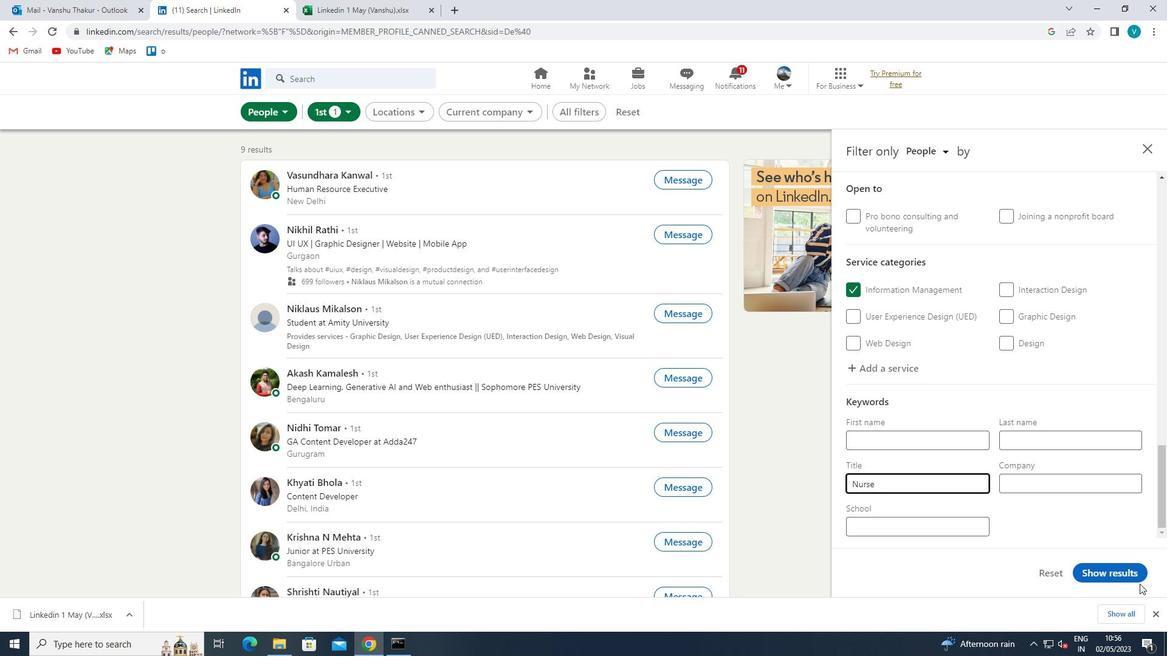 
Action: Mouse pressed left at (1126, 575)
Screenshot: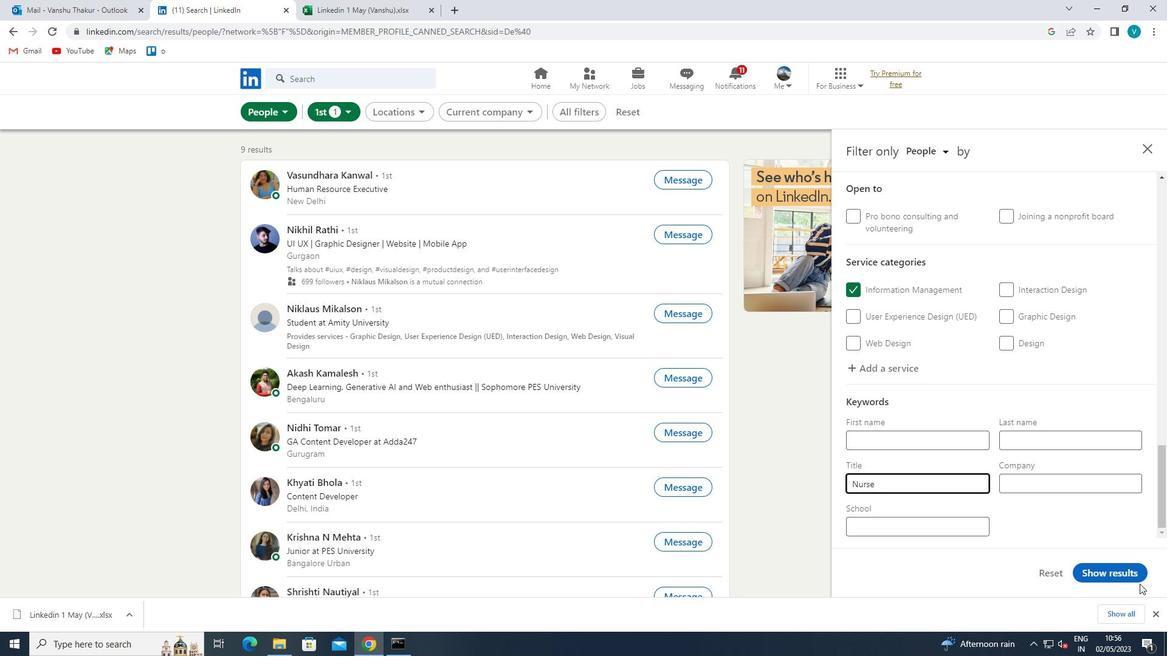 
